 Task: Find a house in Masantol, Philippines, for 1 guest from June 1 to June 4, with a price range of ₹6000 to ₹16000, 1 bedroom, 1 bed, 1 bathroom, and Wifi.
Action: Mouse pressed left at (551, 133)
Screenshot: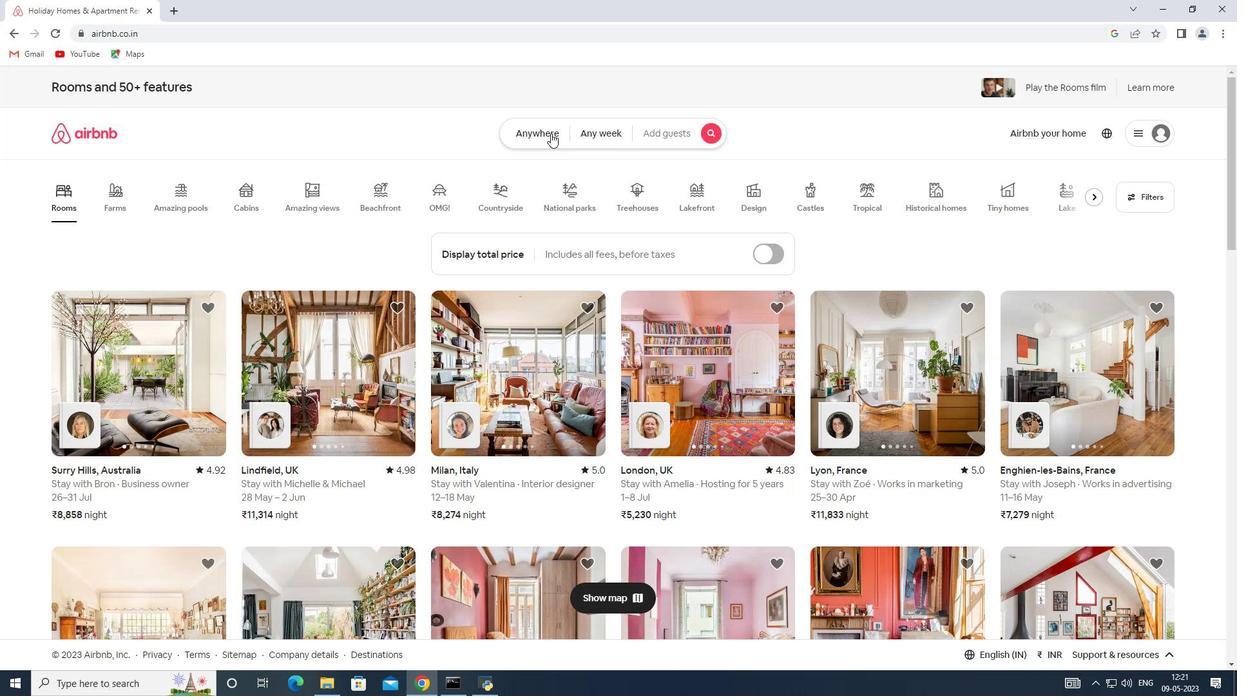 
Action: Mouse moved to (481, 175)
Screenshot: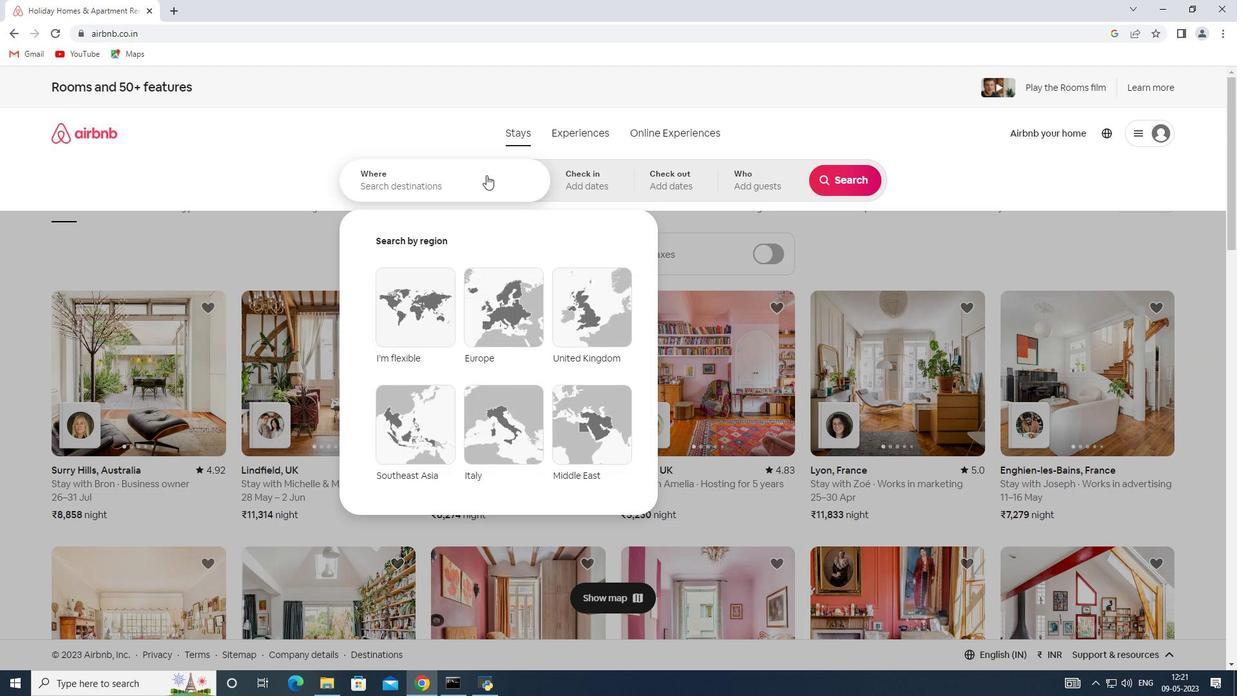 
Action: Mouse pressed left at (481, 175)
Screenshot: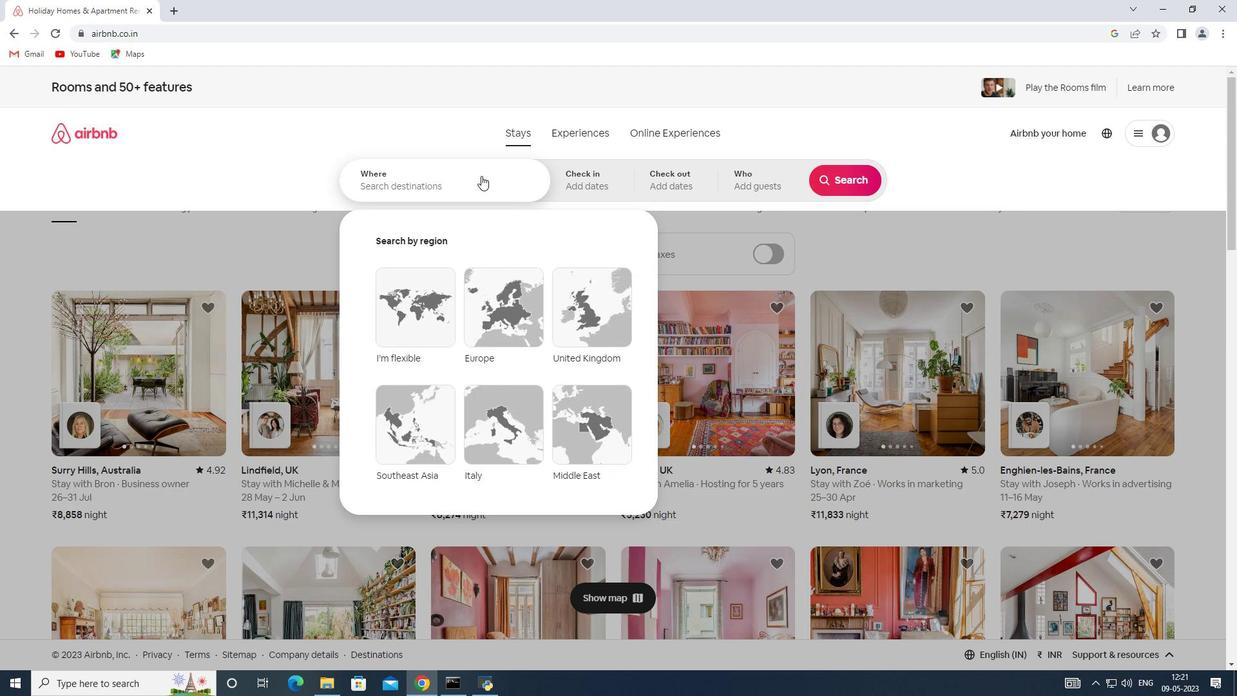 
Action: Key pressed <Key.shift><Key.shift><Key.shift><Key.shift><Key.shift><Key.shift><Key.shift><Key.shift>Masantol,<Key.shift>Philippines
Screenshot: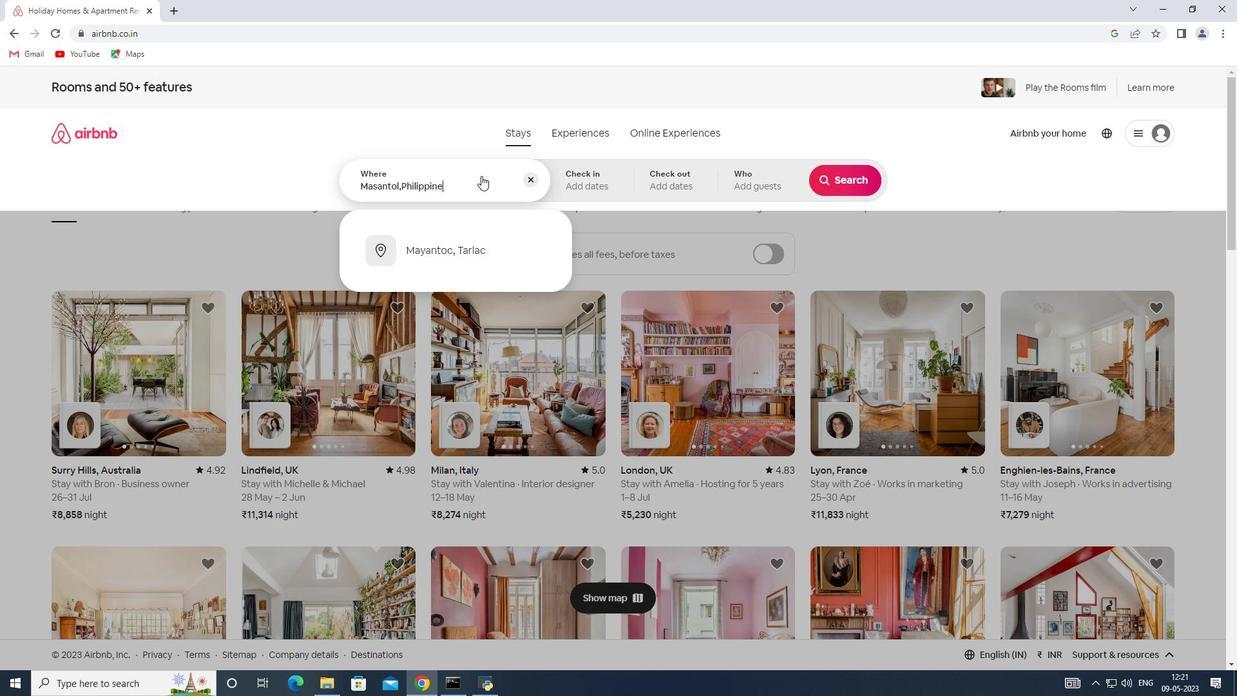 
Action: Mouse moved to (597, 176)
Screenshot: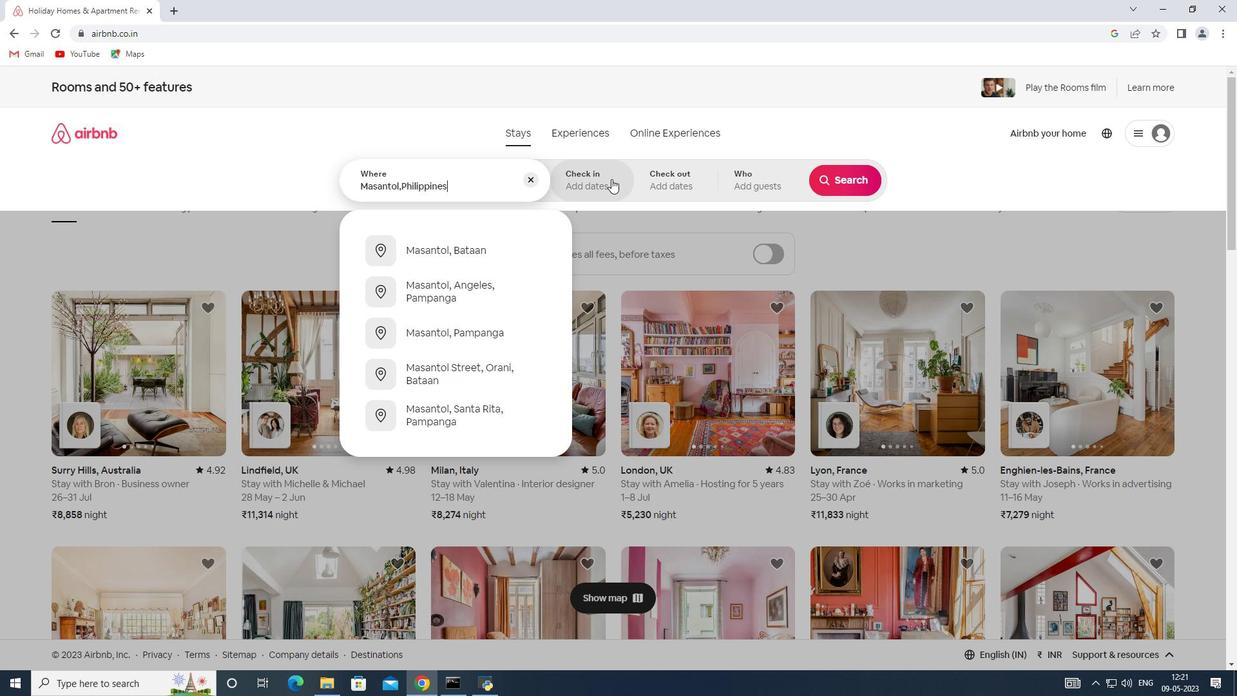 
Action: Mouse pressed left at (597, 176)
Screenshot: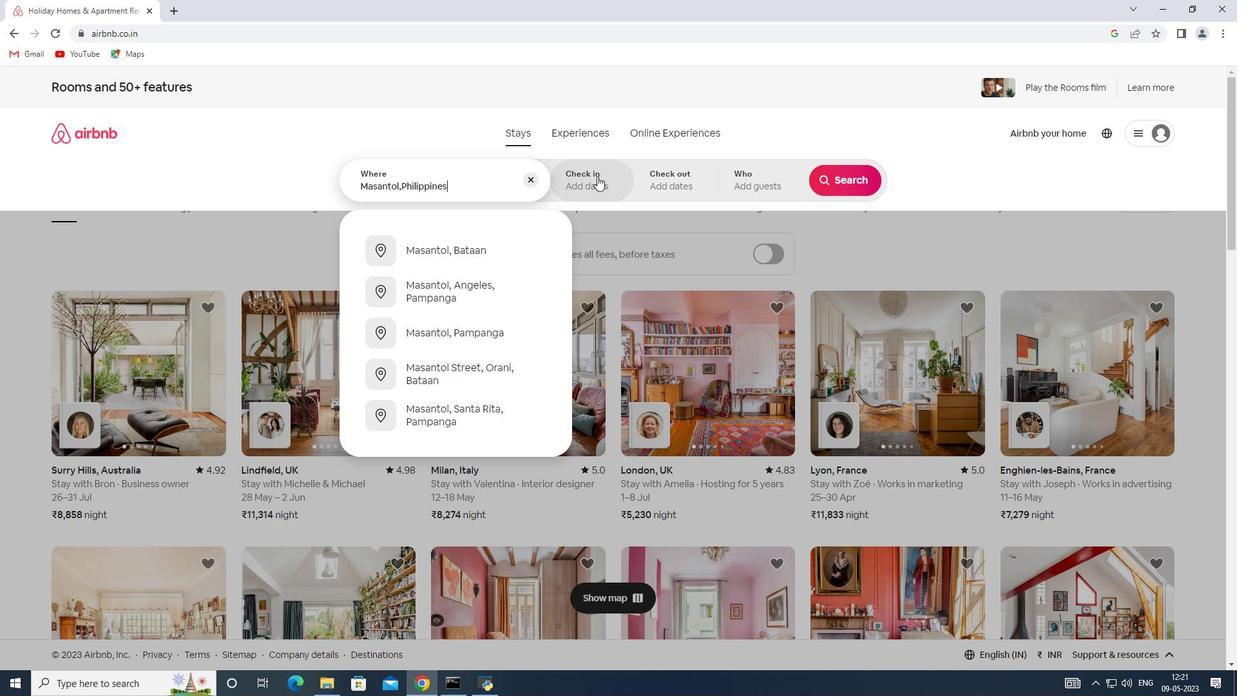 
Action: Mouse moved to (763, 335)
Screenshot: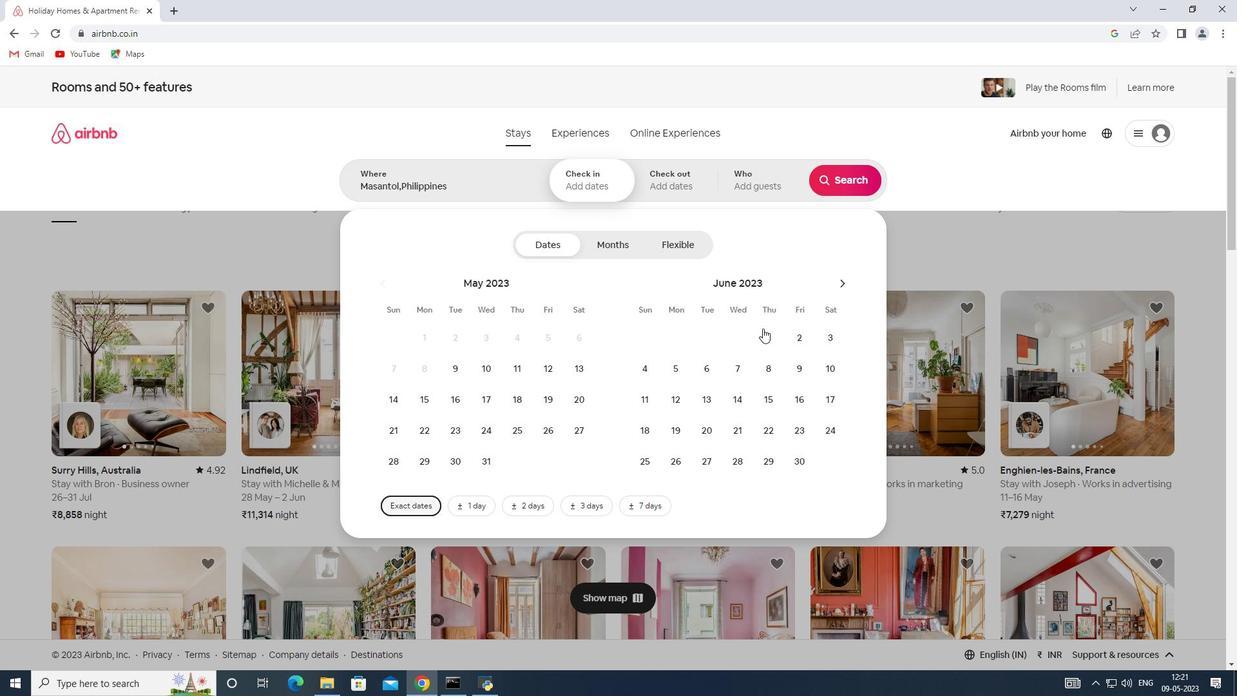 
Action: Mouse pressed left at (763, 335)
Screenshot: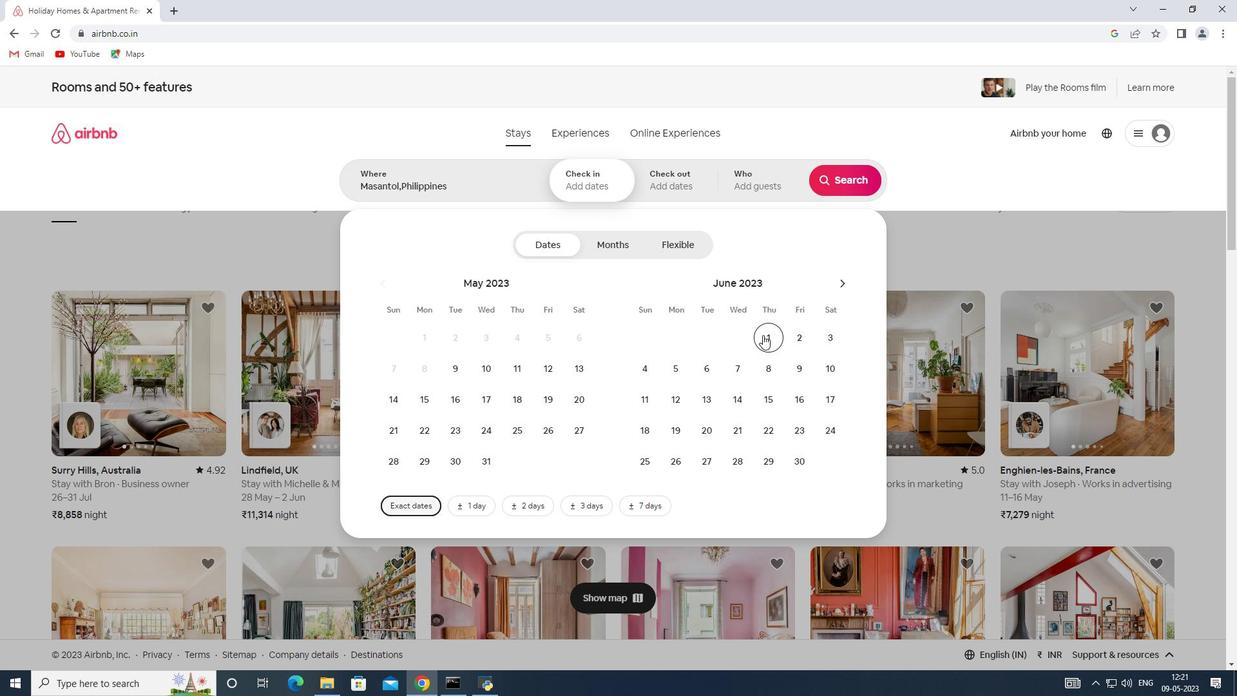 
Action: Mouse moved to (641, 372)
Screenshot: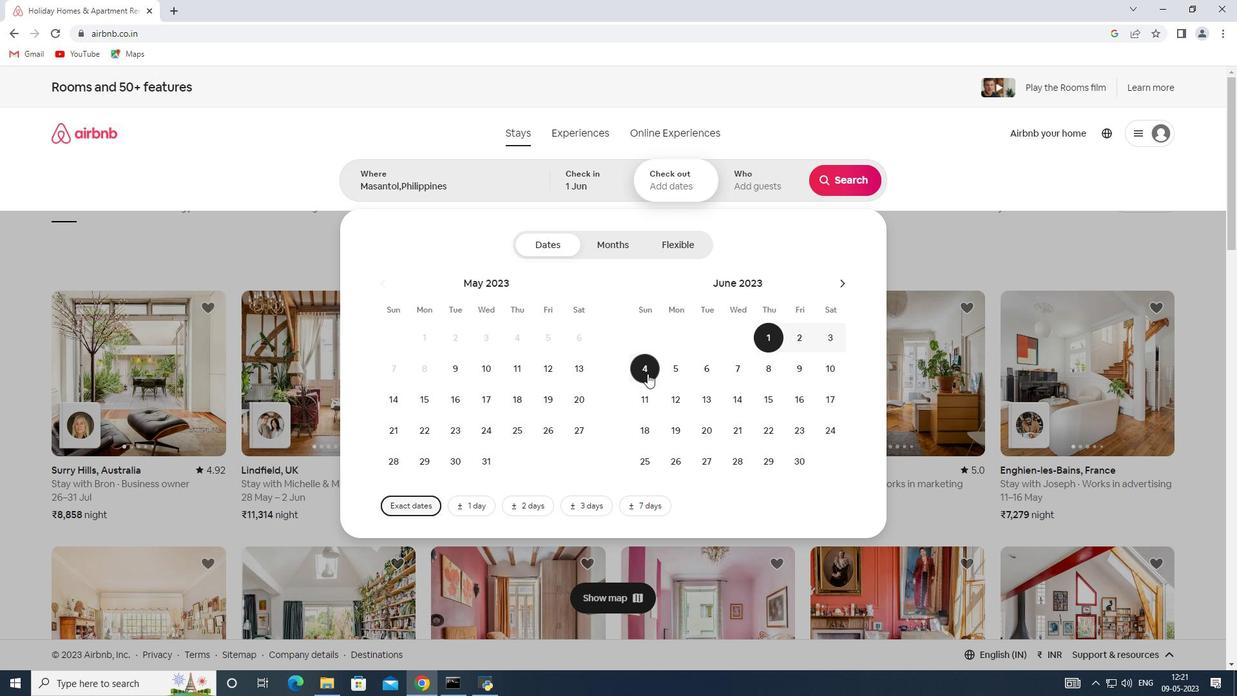 
Action: Mouse pressed left at (641, 372)
Screenshot: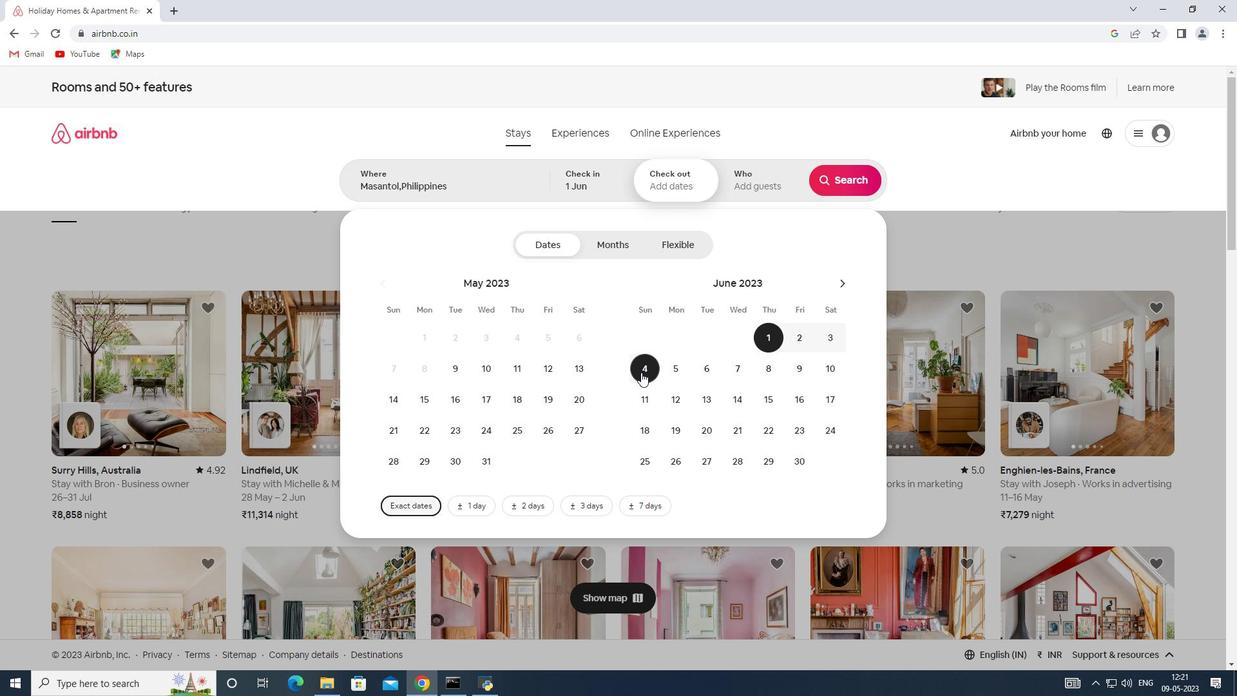 
Action: Mouse moved to (746, 172)
Screenshot: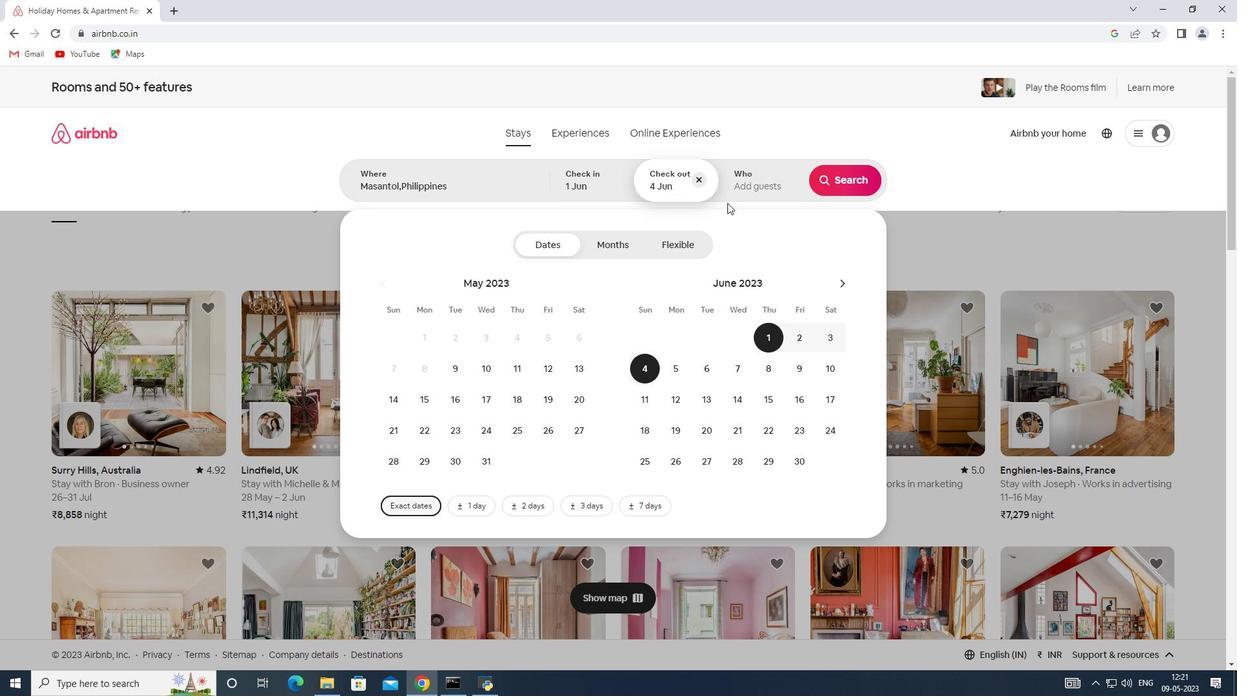 
Action: Mouse pressed left at (746, 172)
Screenshot: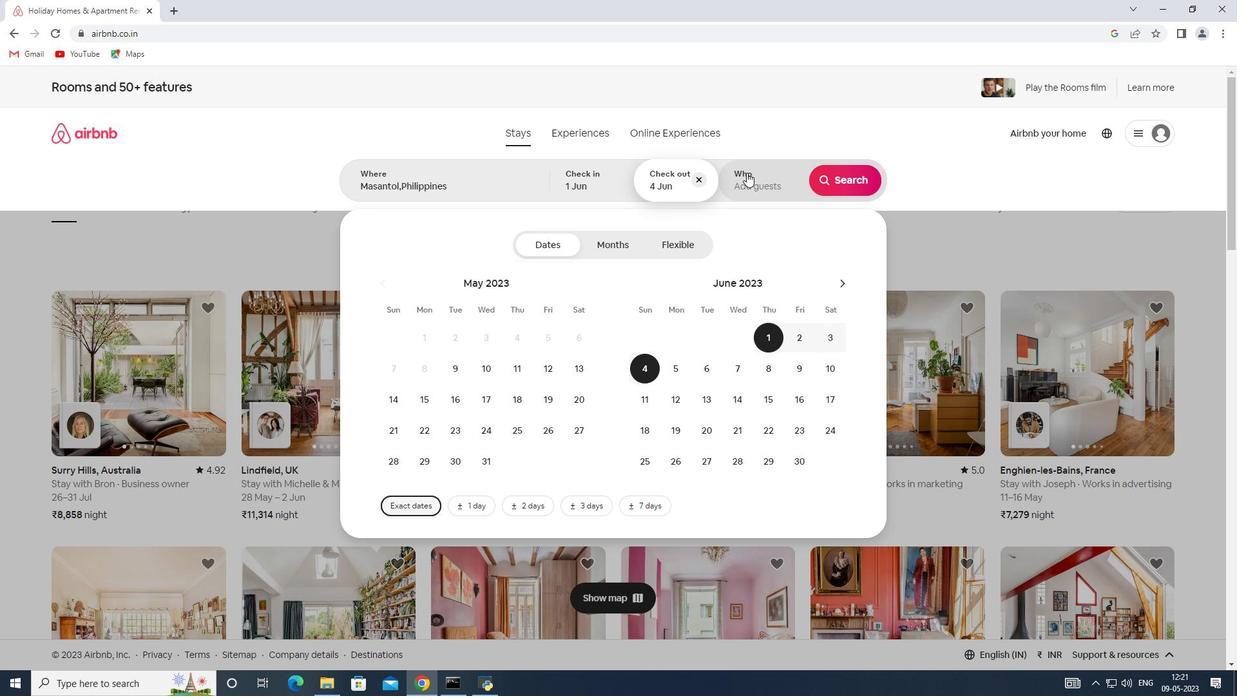 
Action: Mouse moved to (848, 248)
Screenshot: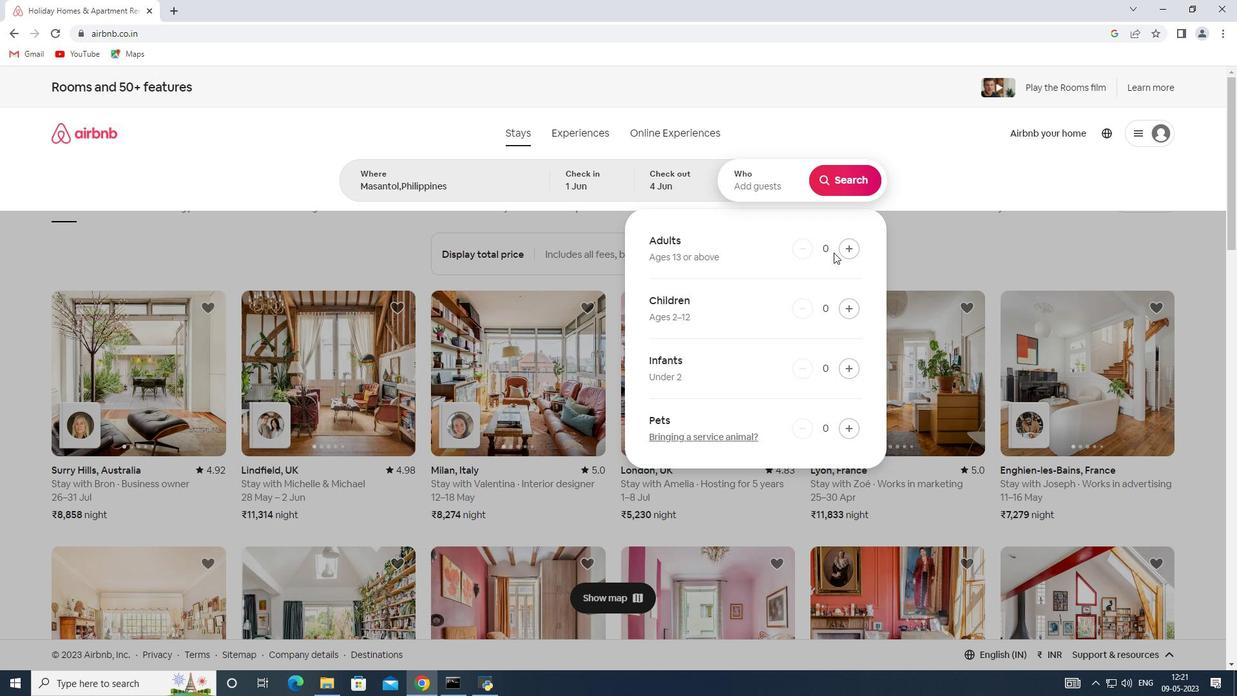 
Action: Mouse pressed left at (848, 248)
Screenshot: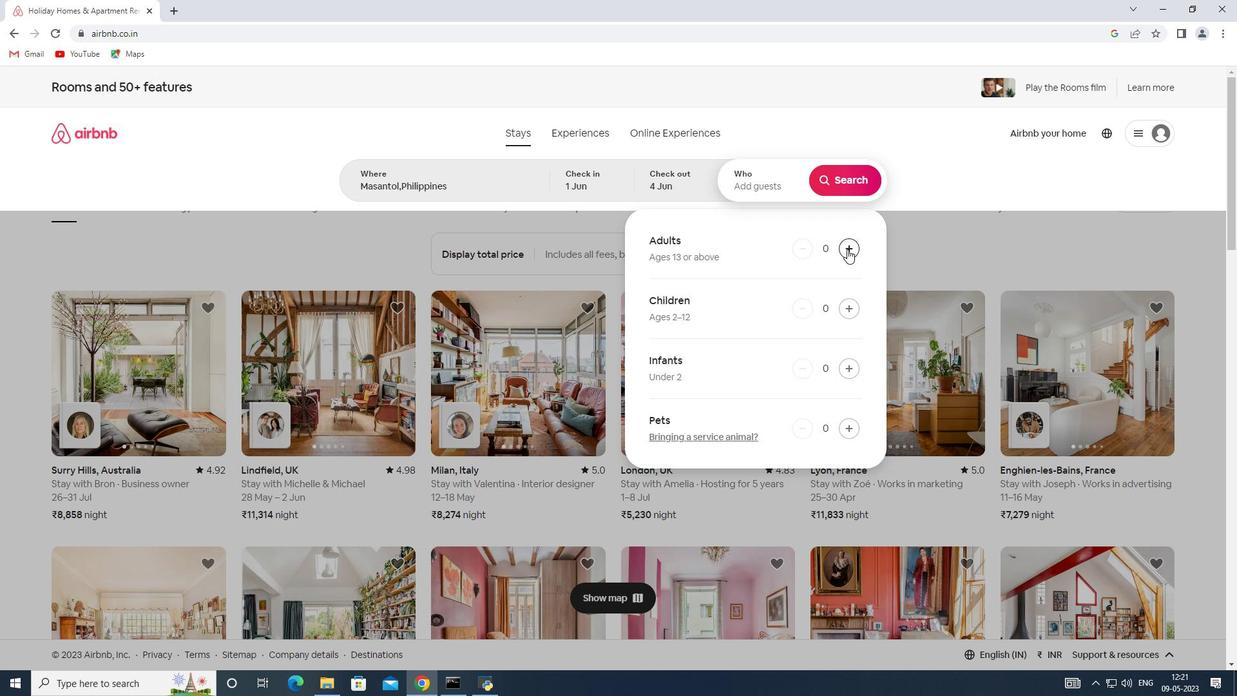 
Action: Mouse moved to (850, 181)
Screenshot: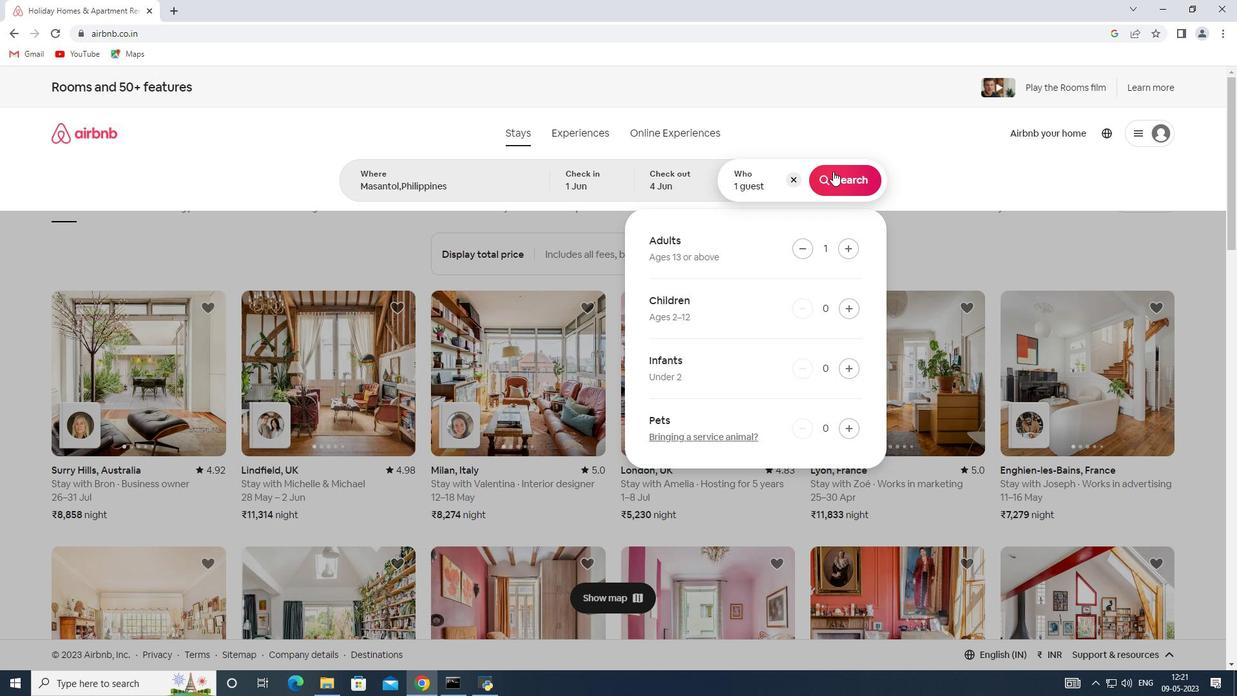 
Action: Mouse pressed left at (850, 181)
Screenshot: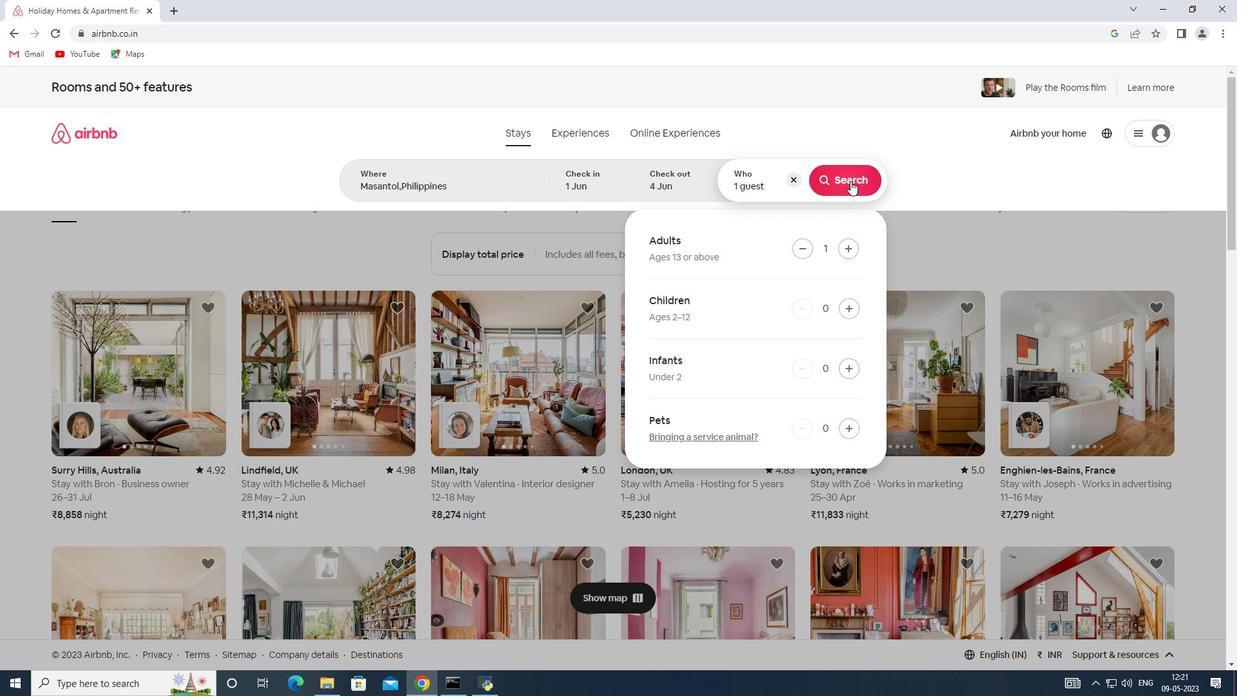 
Action: Mouse moved to (1174, 142)
Screenshot: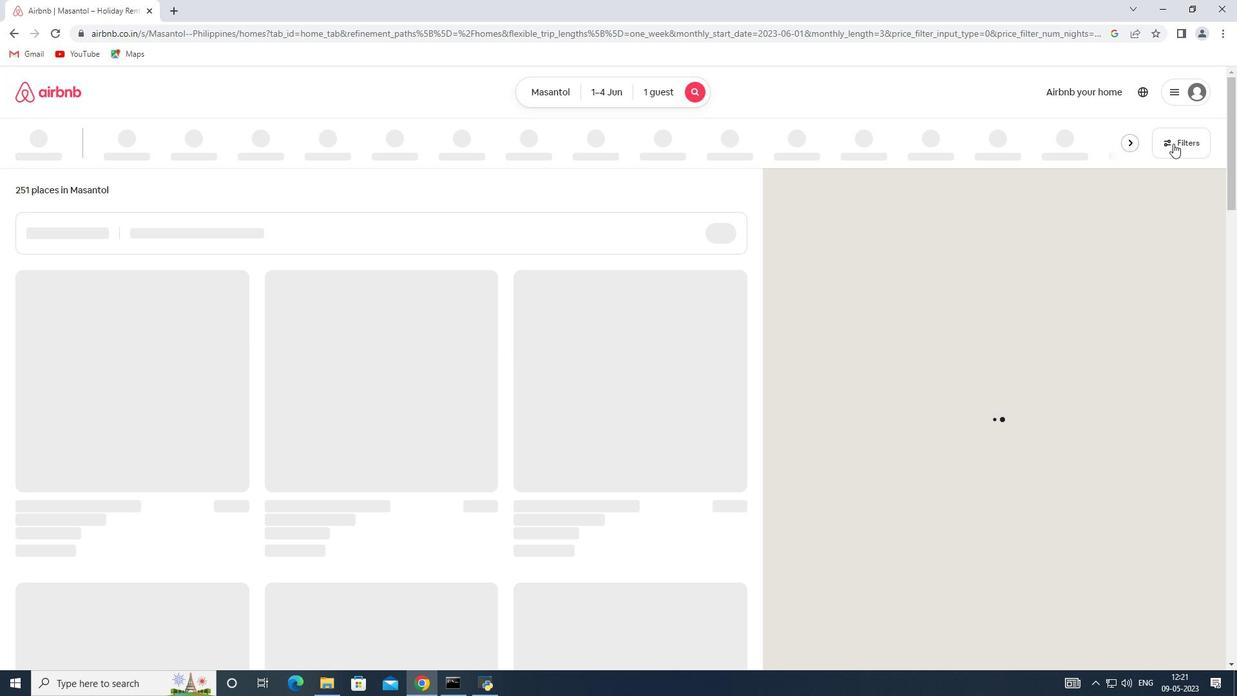 
Action: Mouse pressed left at (1174, 142)
Screenshot: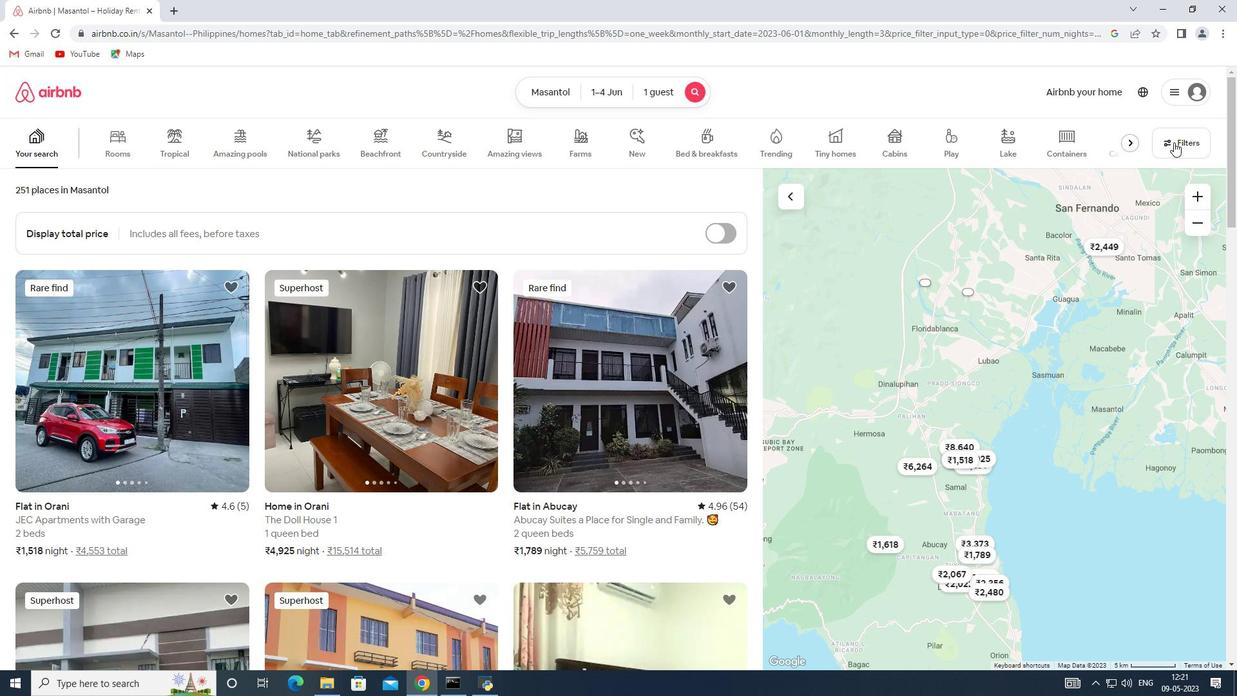 
Action: Mouse moved to (439, 459)
Screenshot: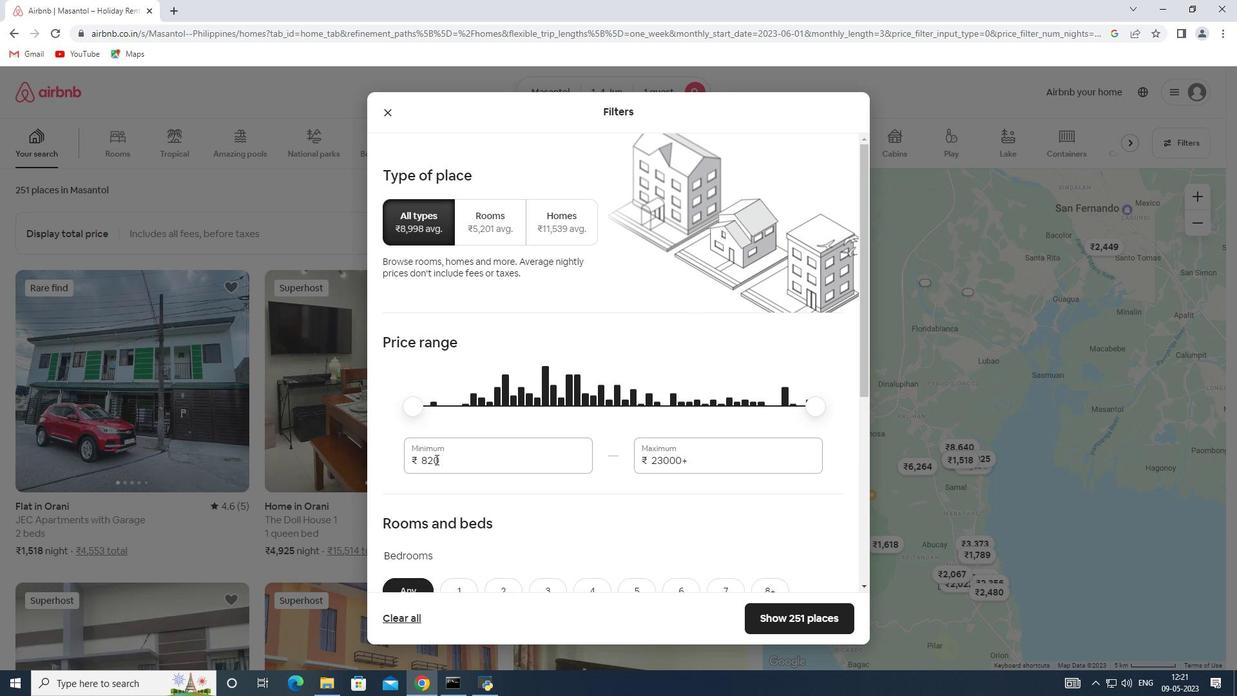 
Action: Mouse pressed left at (439, 459)
Screenshot: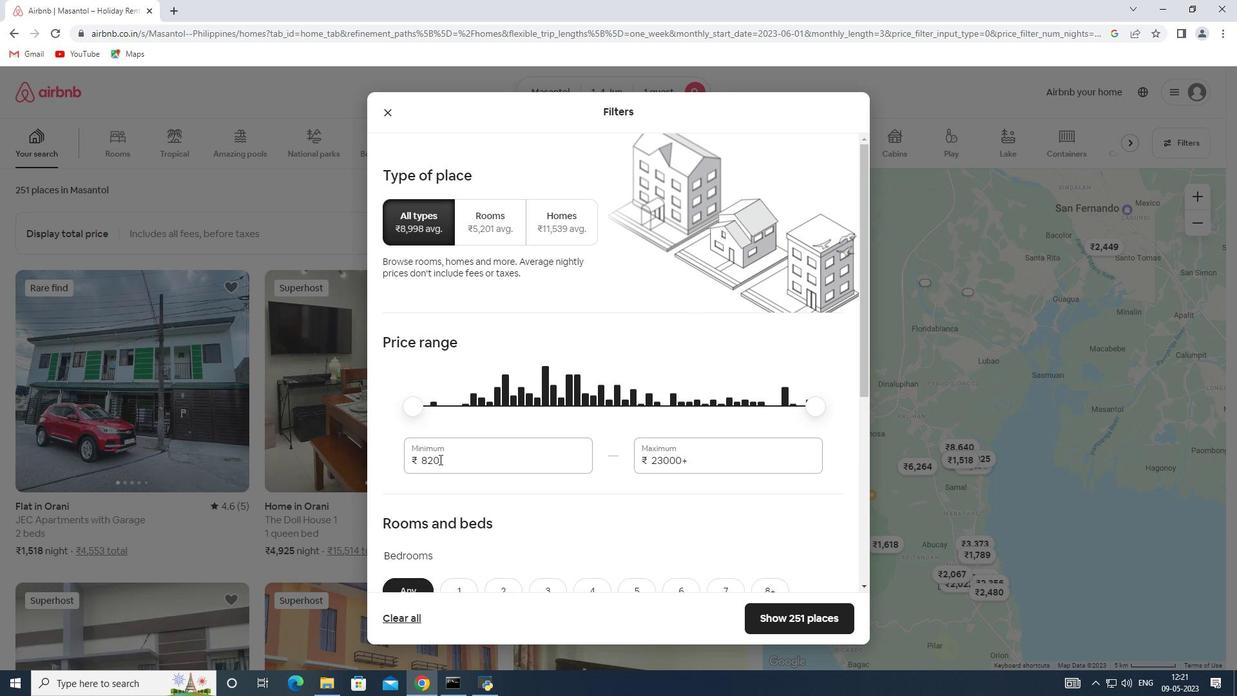 
Action: Mouse moved to (421, 456)
Screenshot: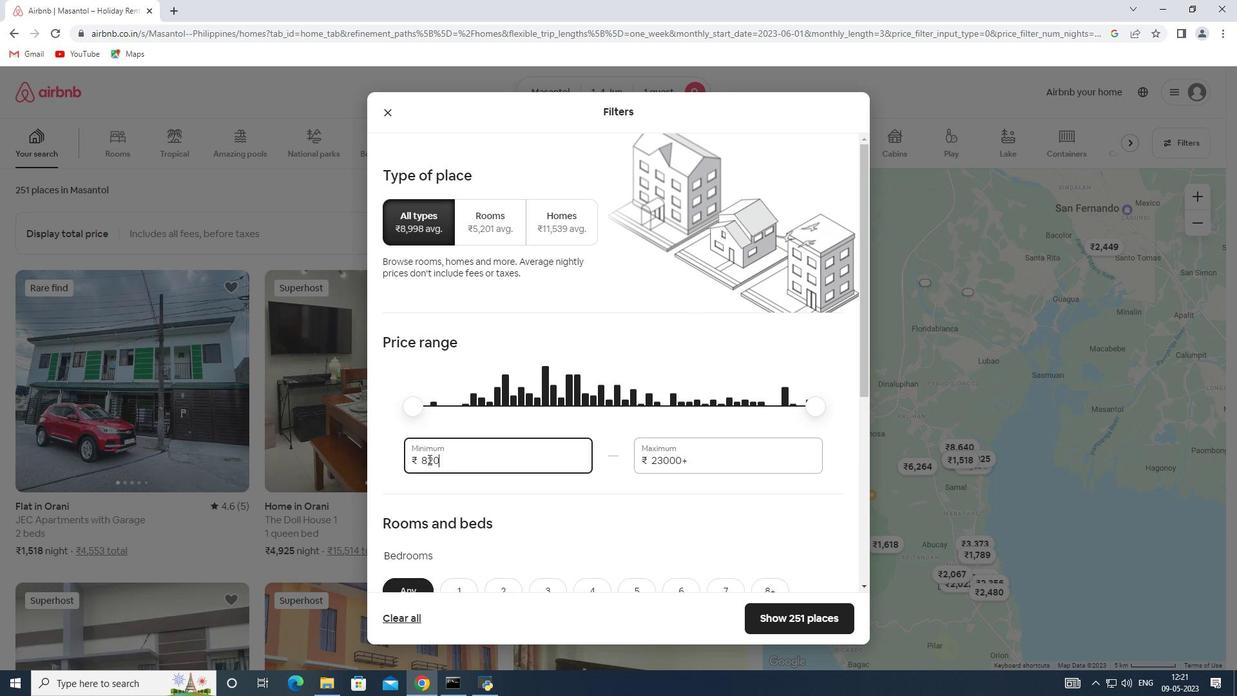 
Action: Key pressed 6000
Screenshot: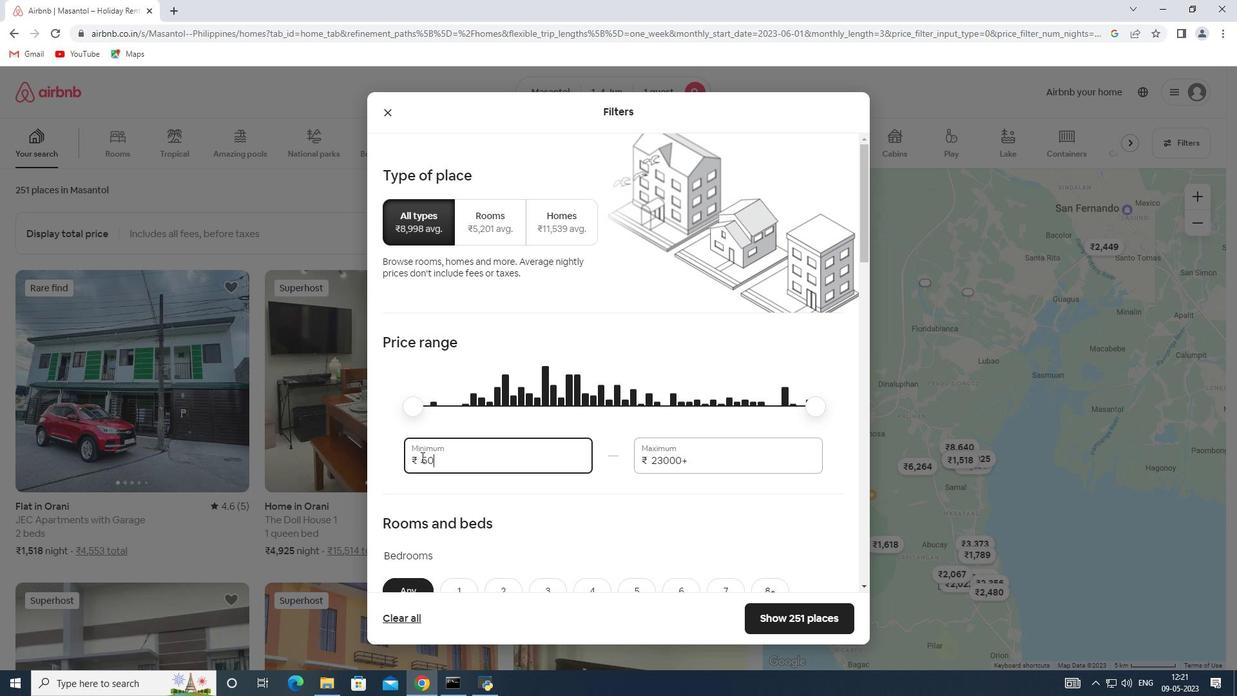 
Action: Mouse moved to (699, 465)
Screenshot: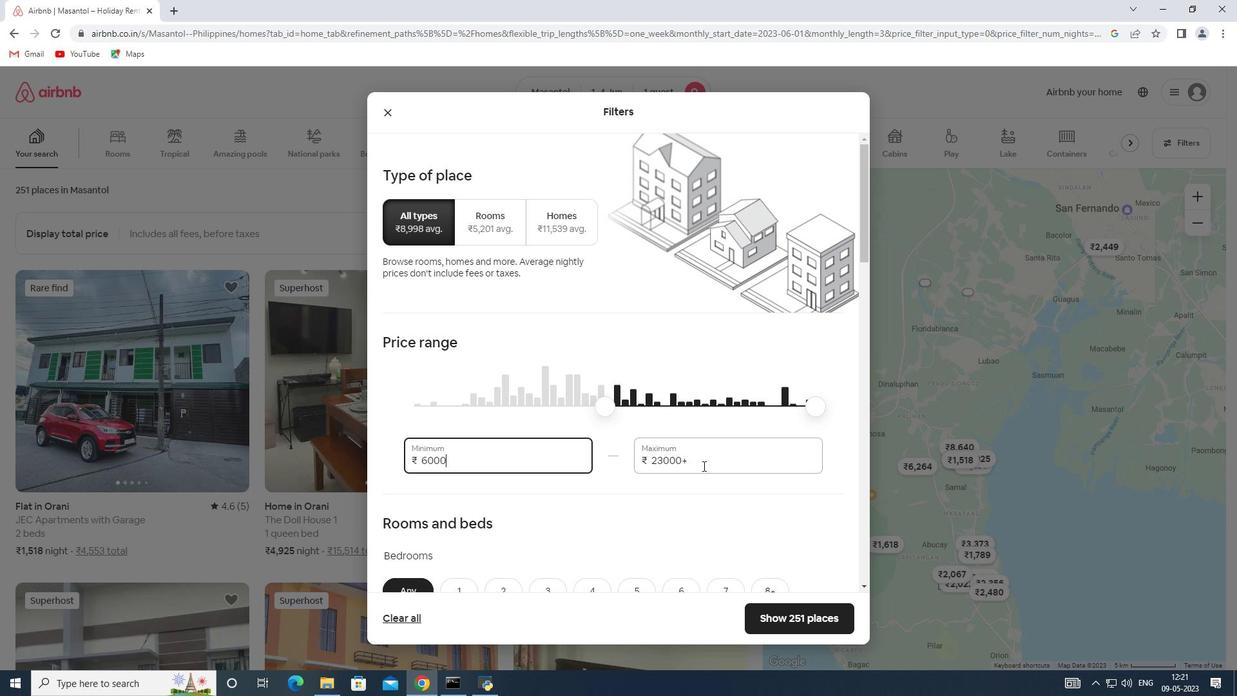 
Action: Mouse pressed left at (699, 465)
Screenshot: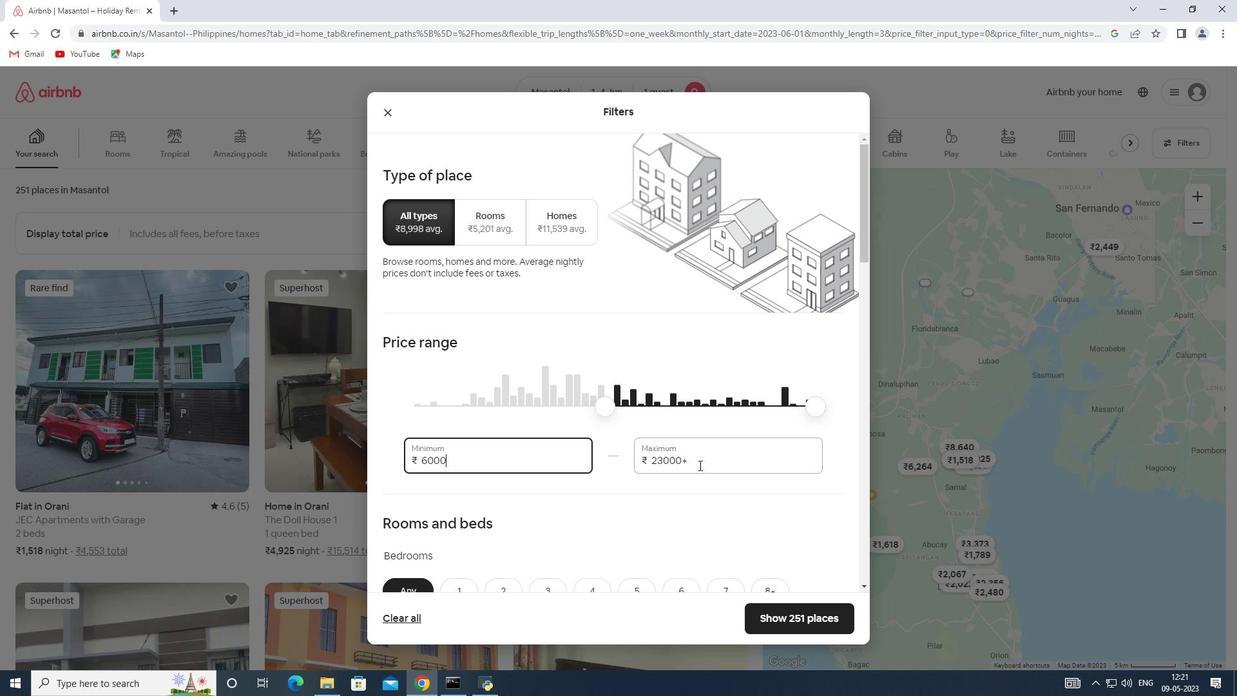 
Action: Mouse moved to (621, 460)
Screenshot: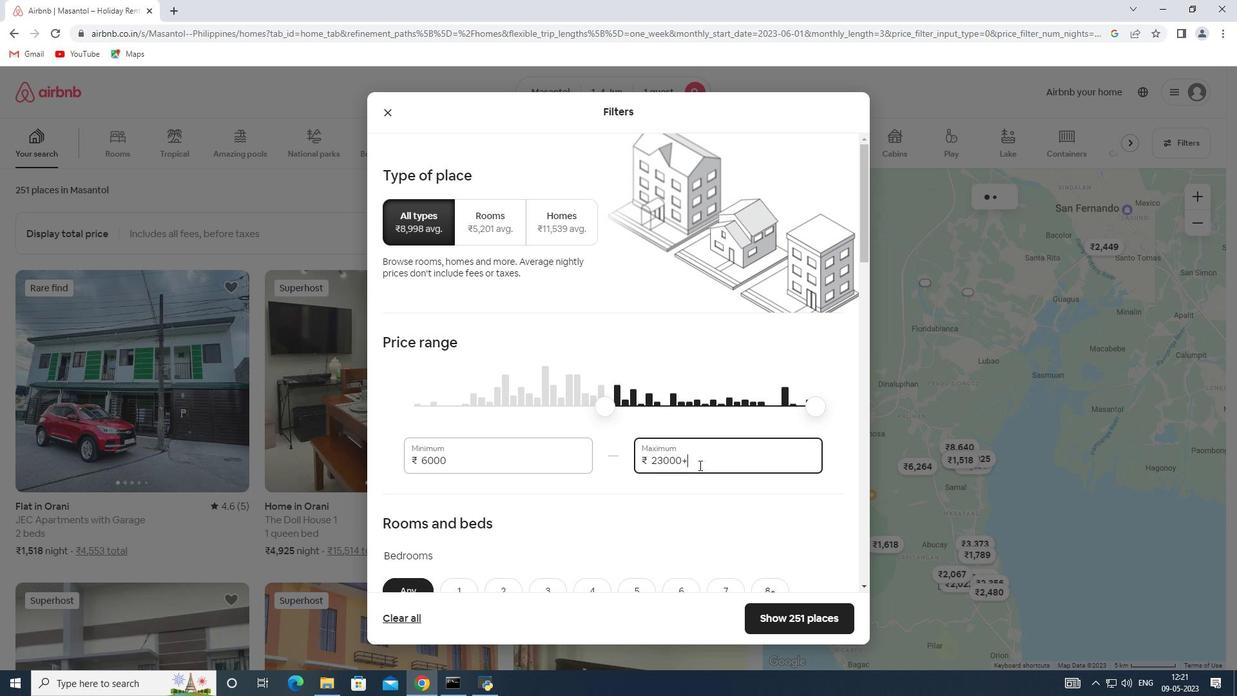 
Action: Key pressed 16000
Screenshot: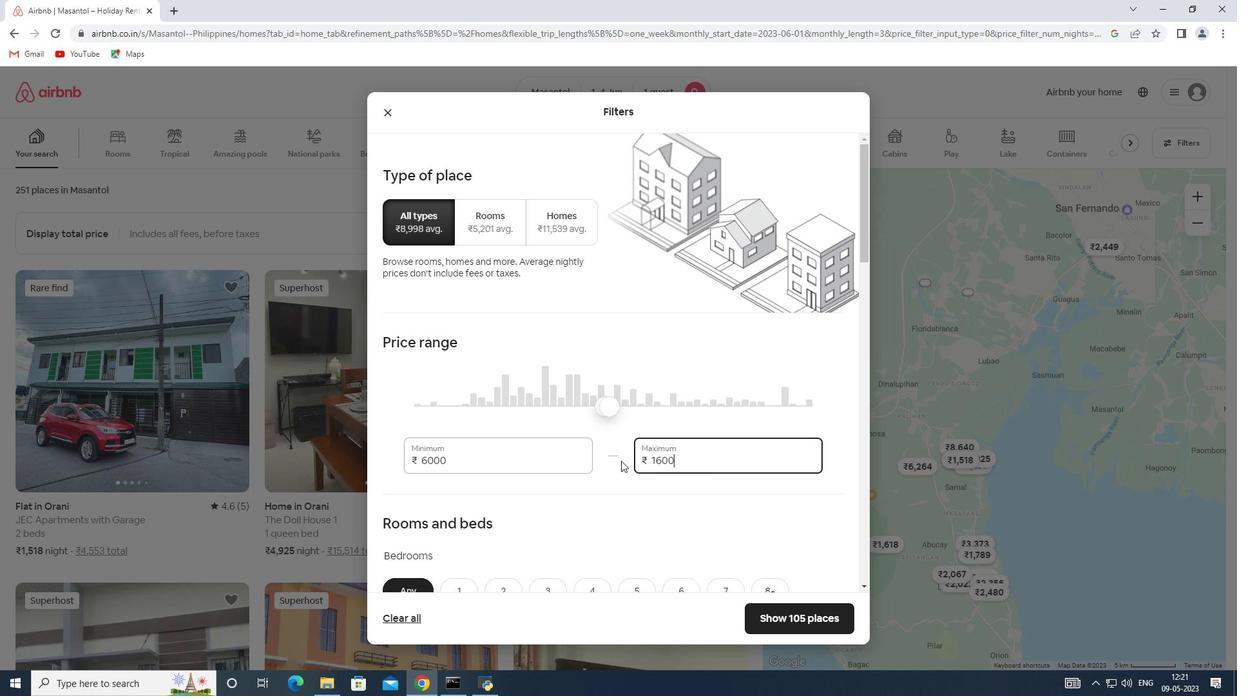 
Action: Mouse scrolled (621, 460) with delta (0, 0)
Screenshot: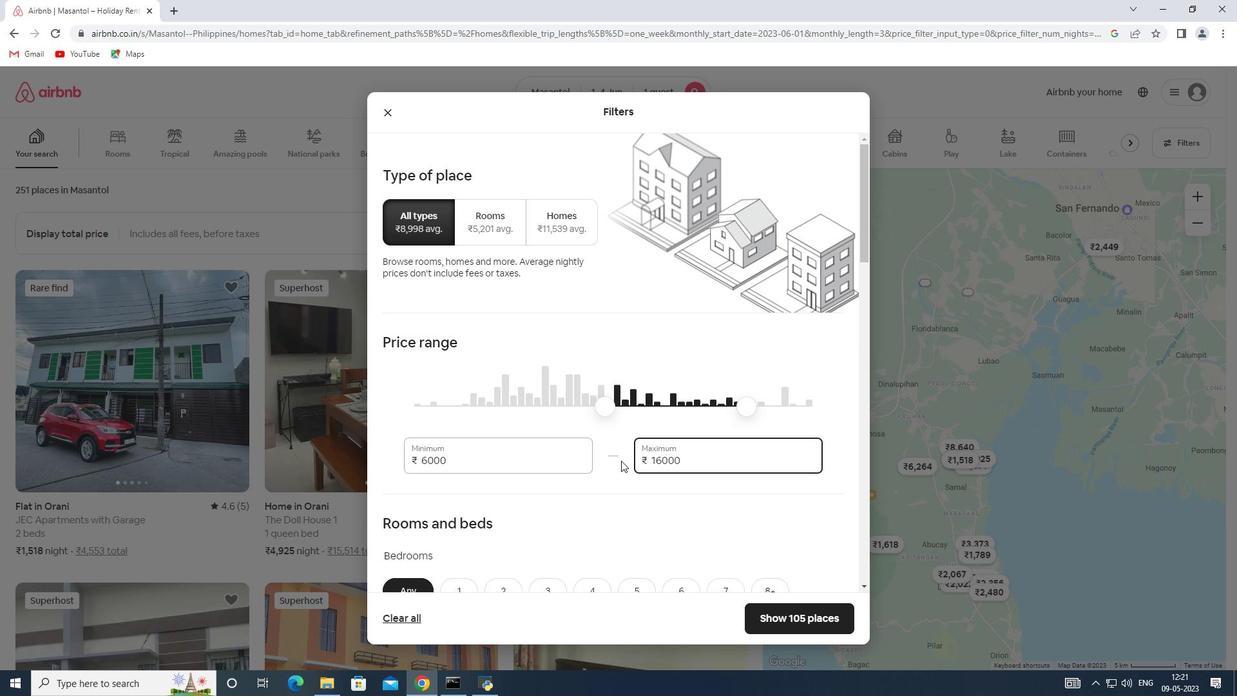 
Action: Mouse scrolled (621, 460) with delta (0, 0)
Screenshot: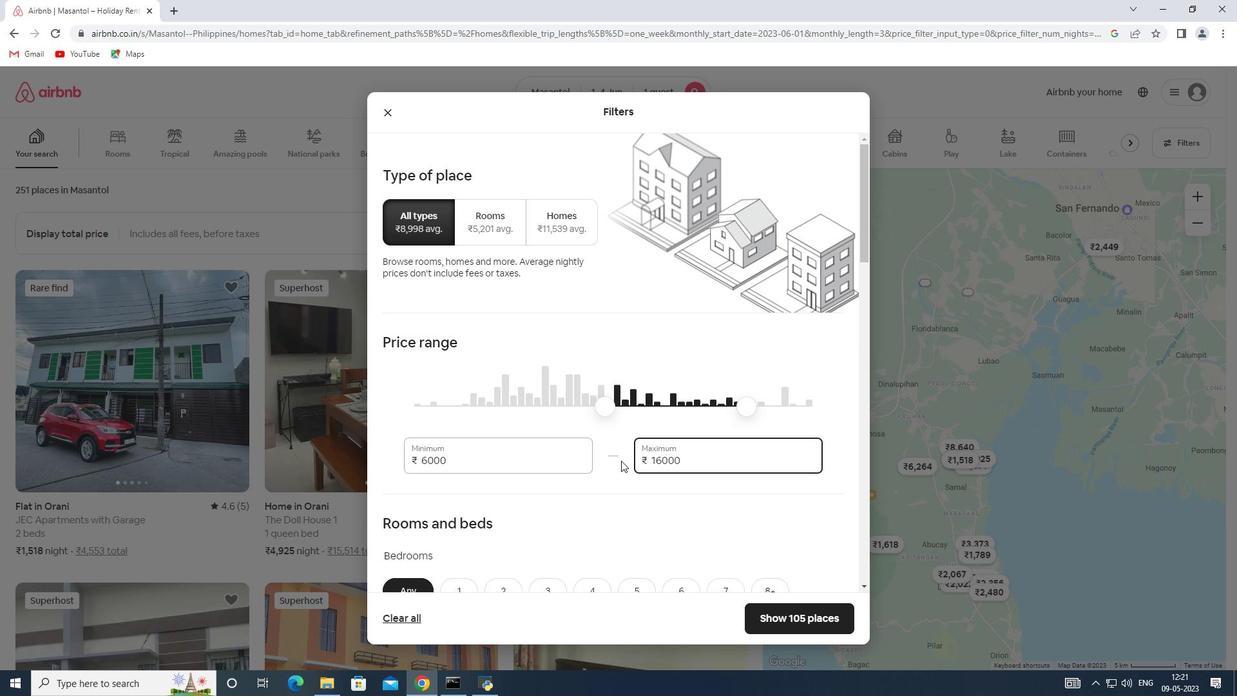 
Action: Mouse scrolled (621, 460) with delta (0, 0)
Screenshot: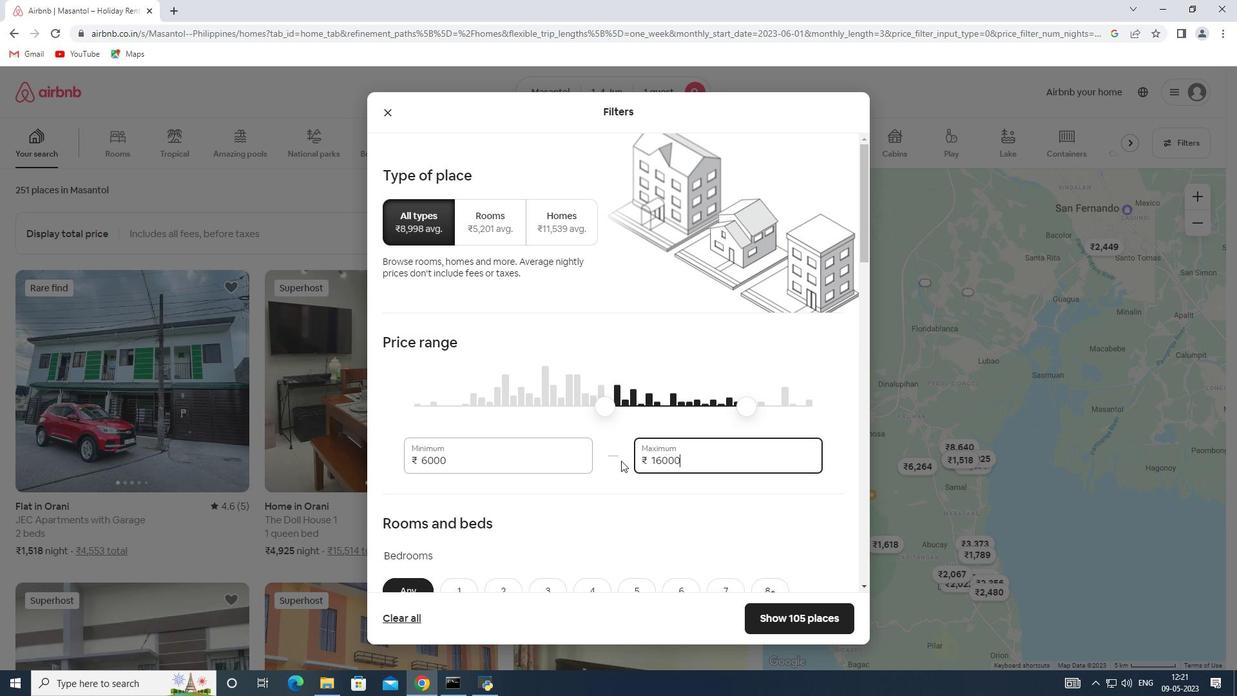 
Action: Mouse scrolled (621, 460) with delta (0, 0)
Screenshot: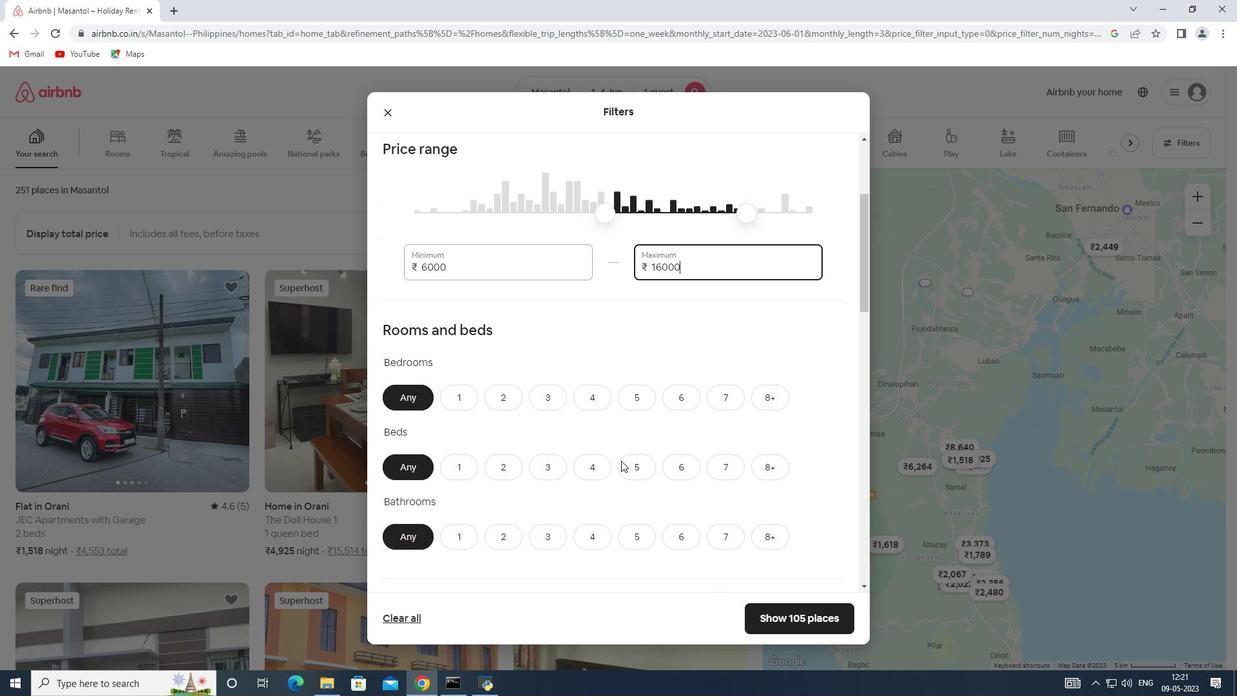 
Action: Mouse moved to (460, 331)
Screenshot: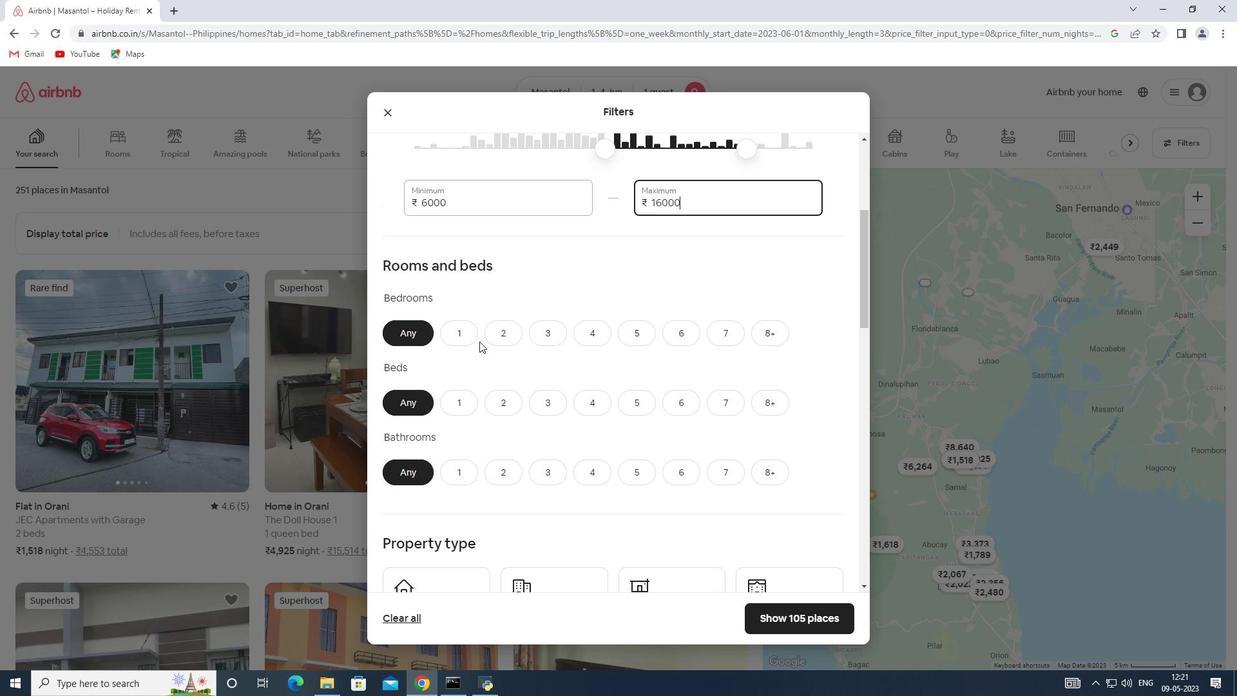 
Action: Mouse pressed left at (460, 331)
Screenshot: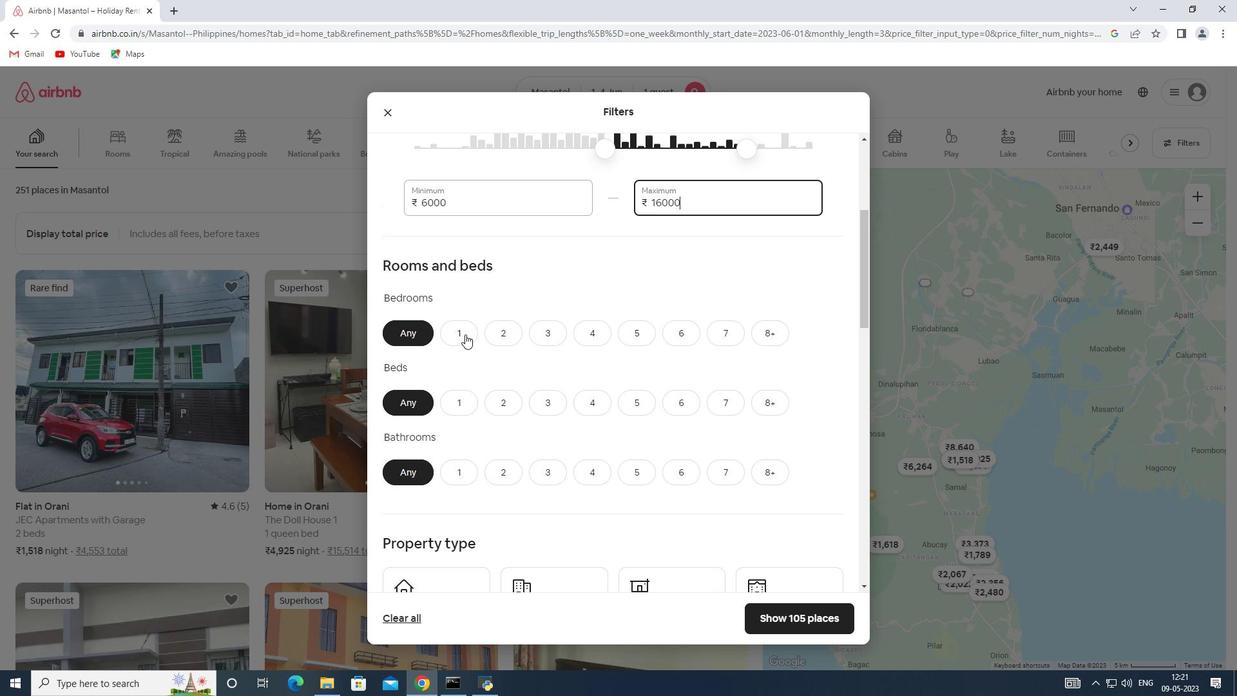 
Action: Mouse moved to (451, 404)
Screenshot: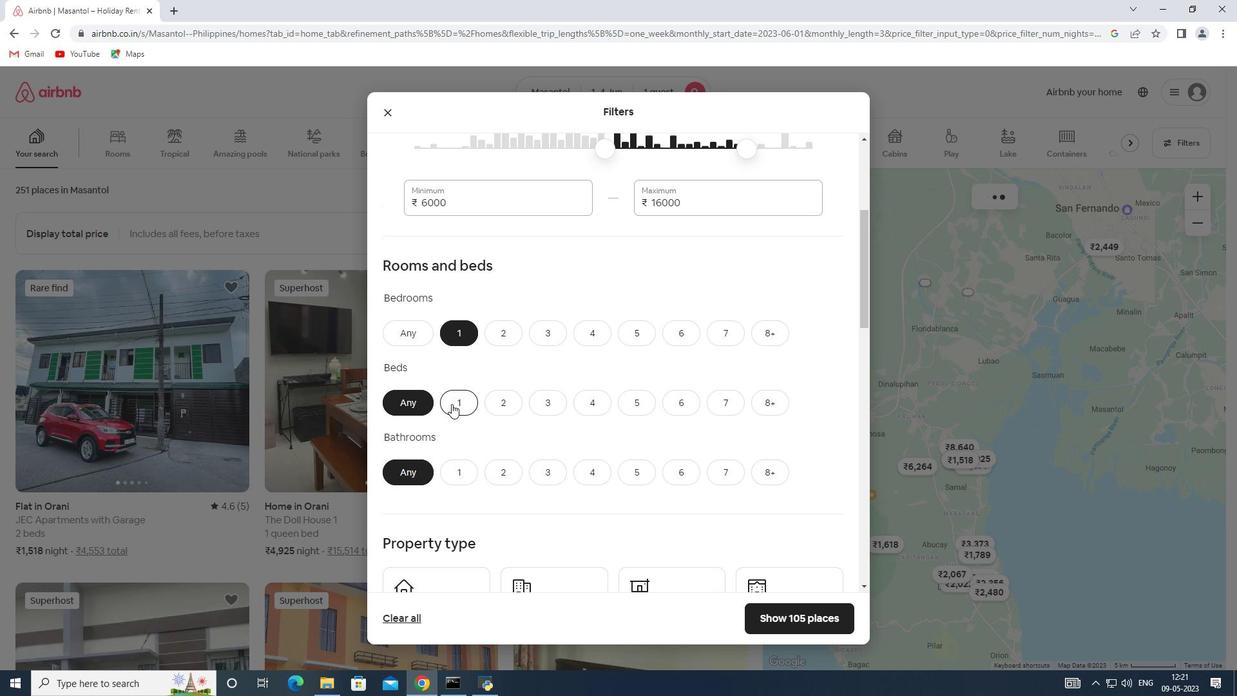 
Action: Mouse pressed left at (451, 404)
Screenshot: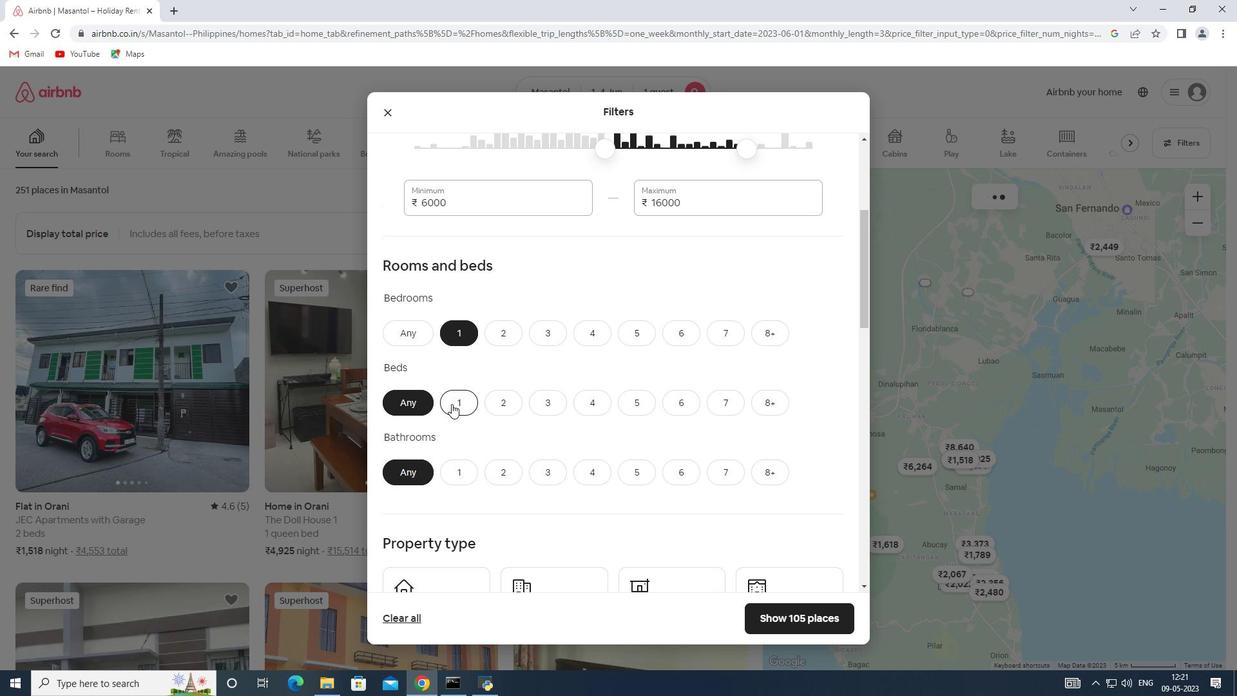 
Action: Mouse moved to (460, 475)
Screenshot: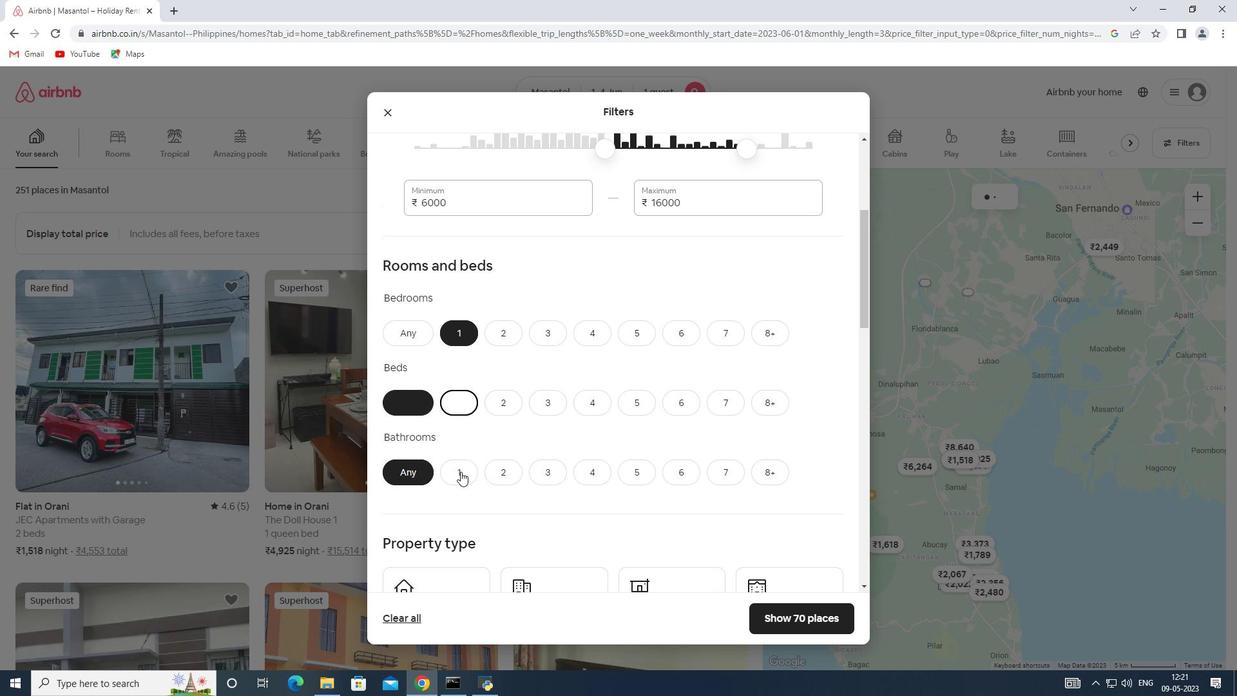 
Action: Mouse pressed left at (460, 475)
Screenshot: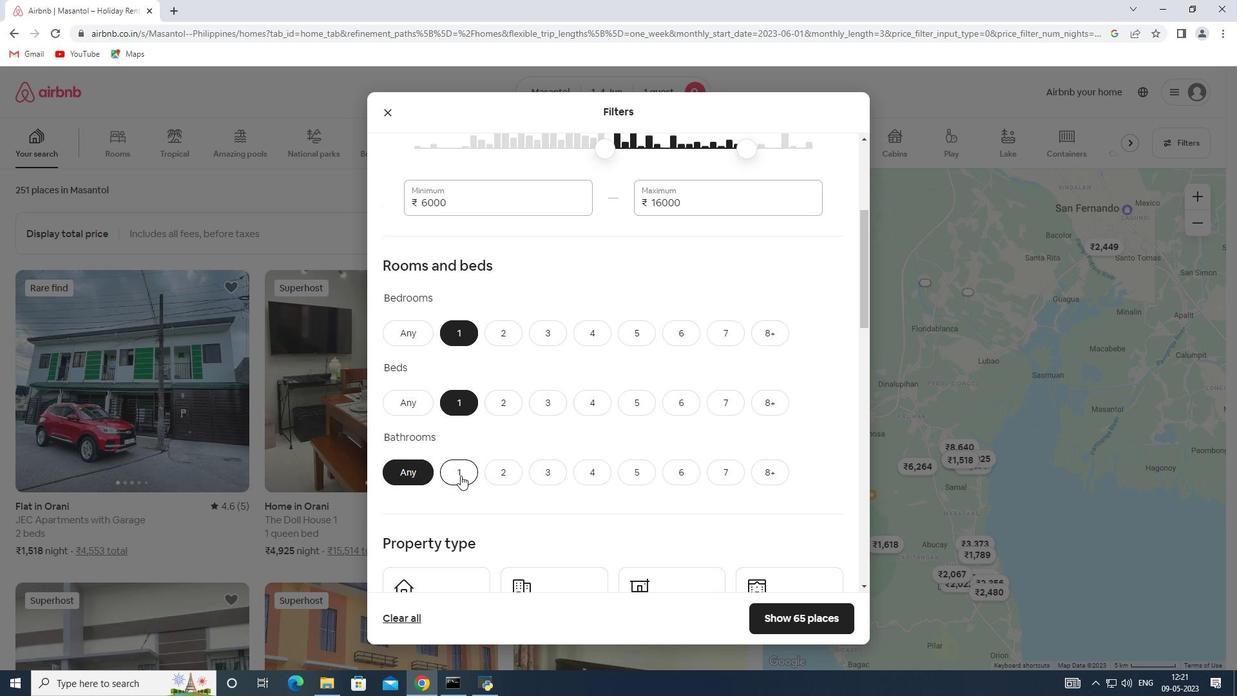 
Action: Mouse moved to (543, 439)
Screenshot: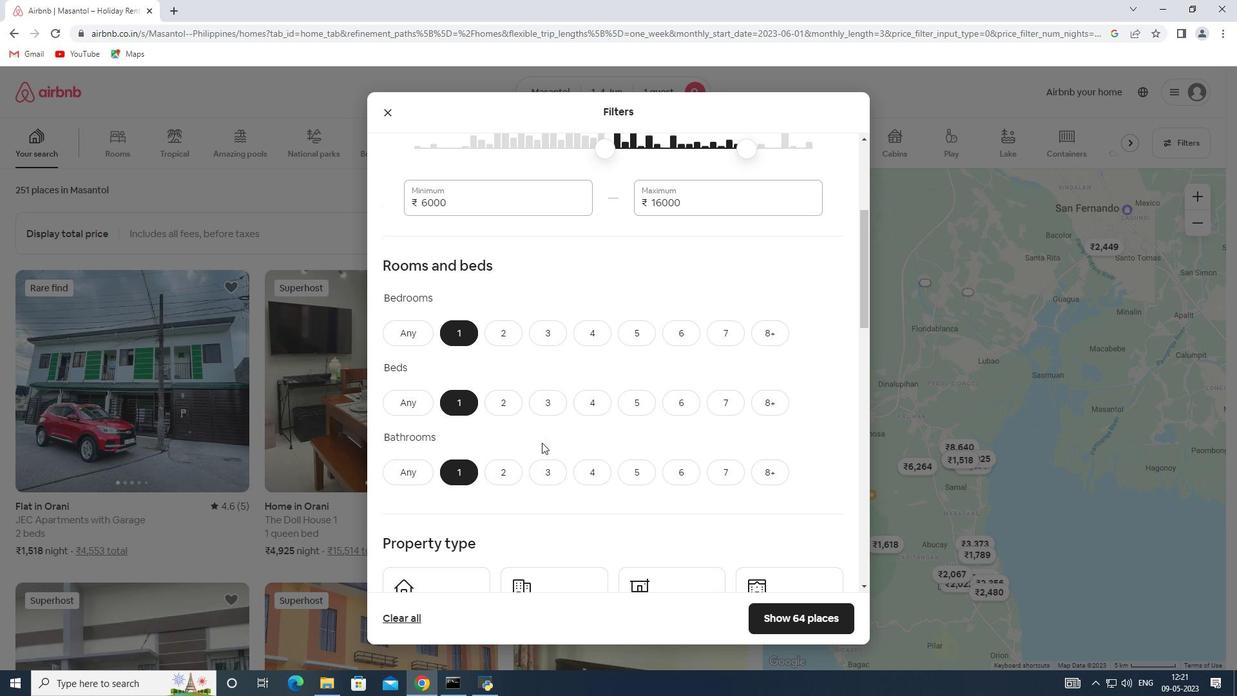 
Action: Mouse scrolled (543, 438) with delta (0, 0)
Screenshot: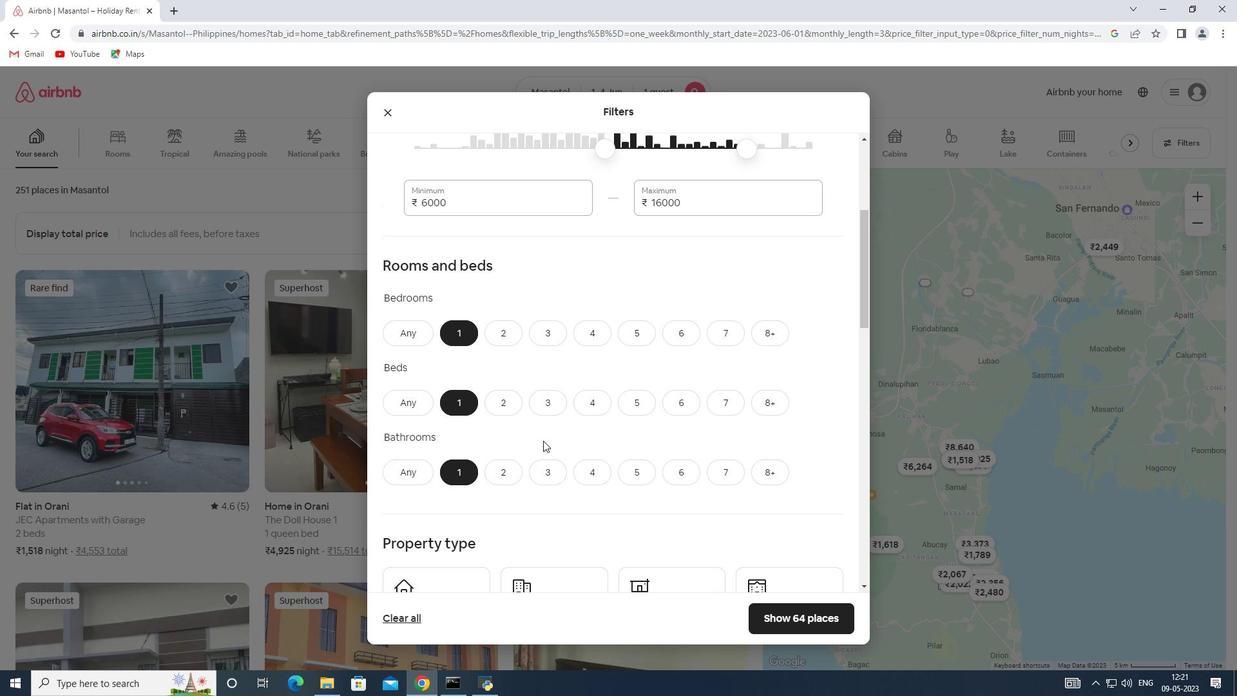 
Action: Mouse scrolled (543, 438) with delta (0, 0)
Screenshot: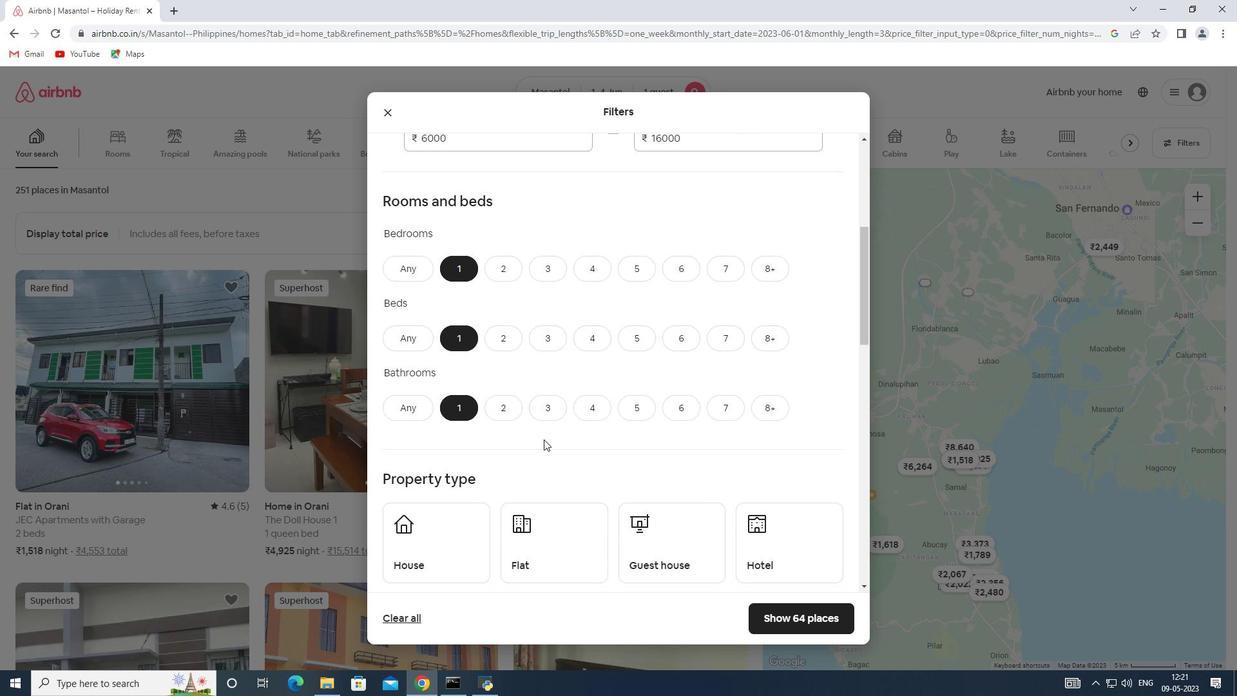 
Action: Mouse scrolled (543, 438) with delta (0, 0)
Screenshot: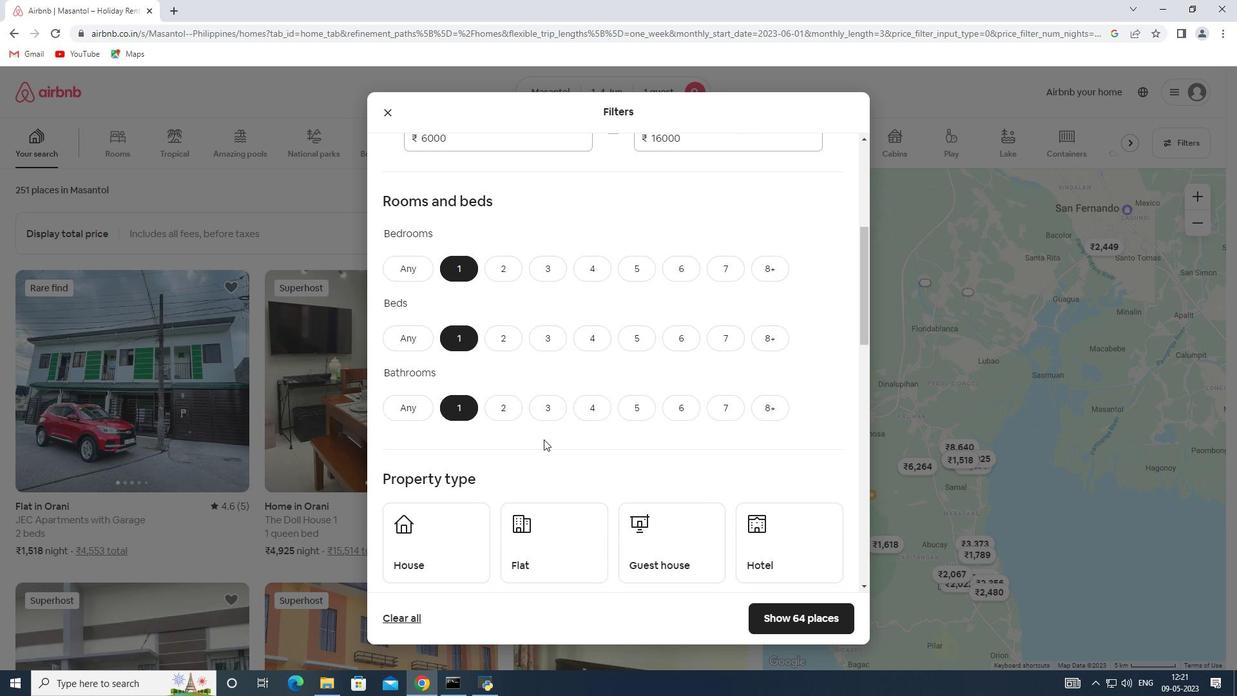 
Action: Mouse moved to (444, 424)
Screenshot: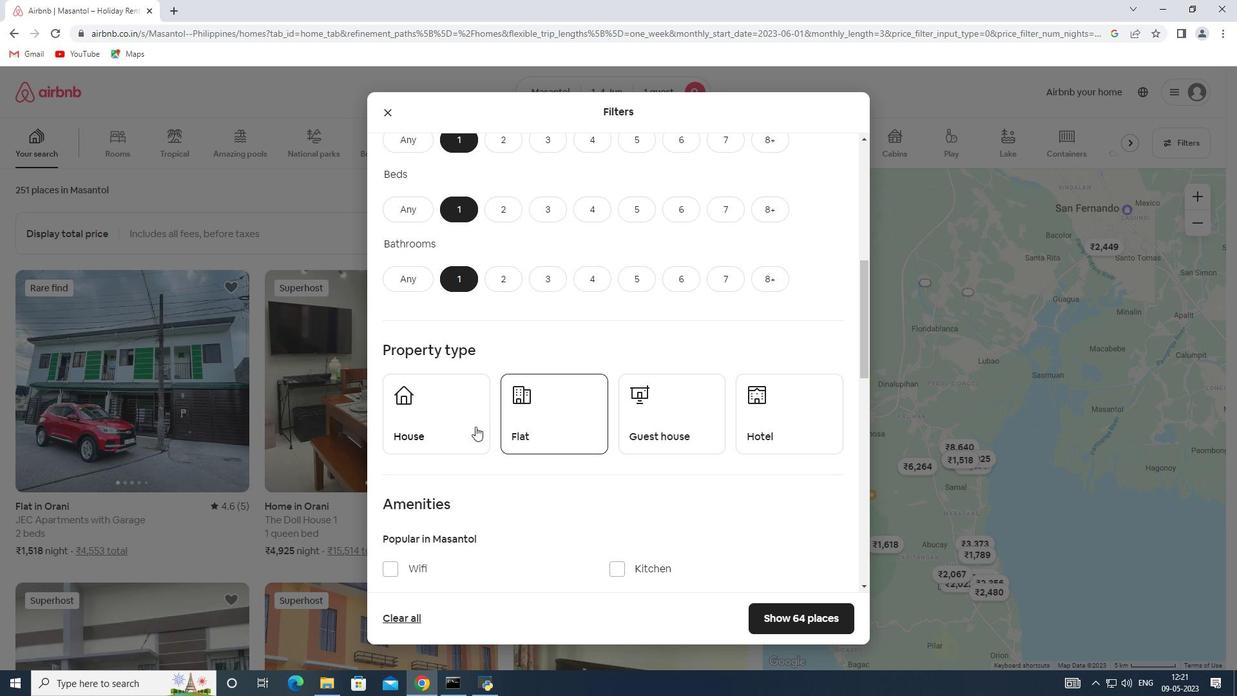 
Action: Mouse pressed left at (444, 424)
Screenshot: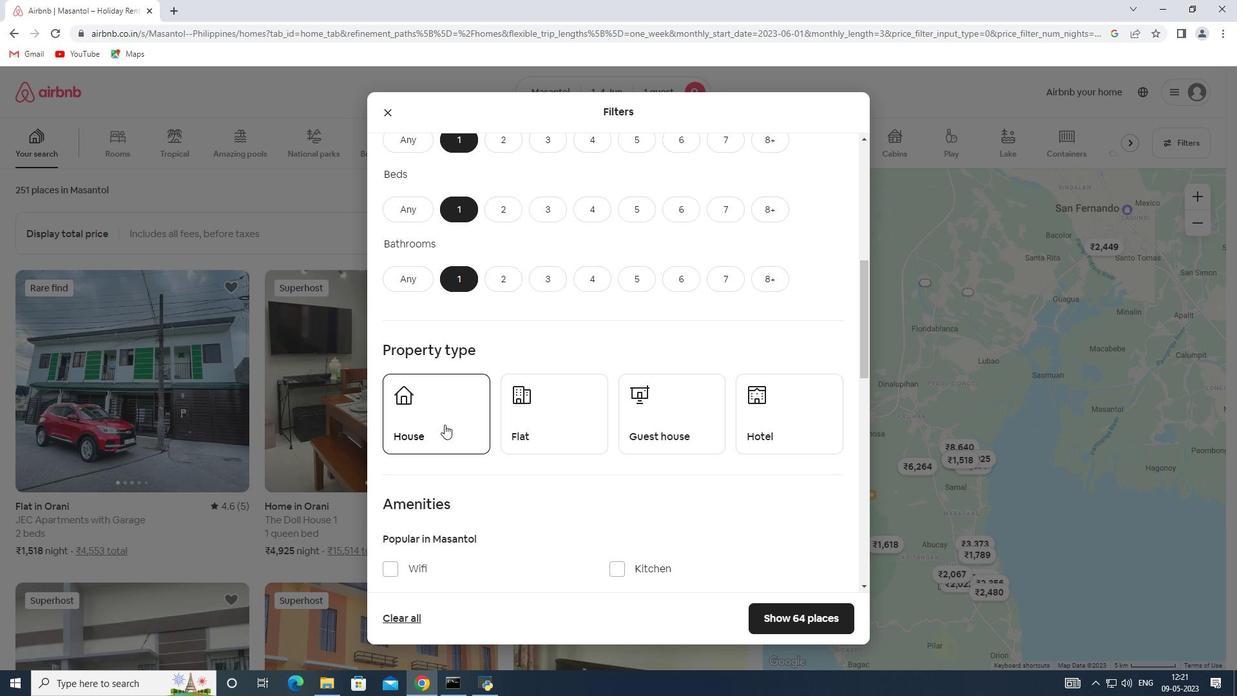 
Action: Mouse moved to (530, 429)
Screenshot: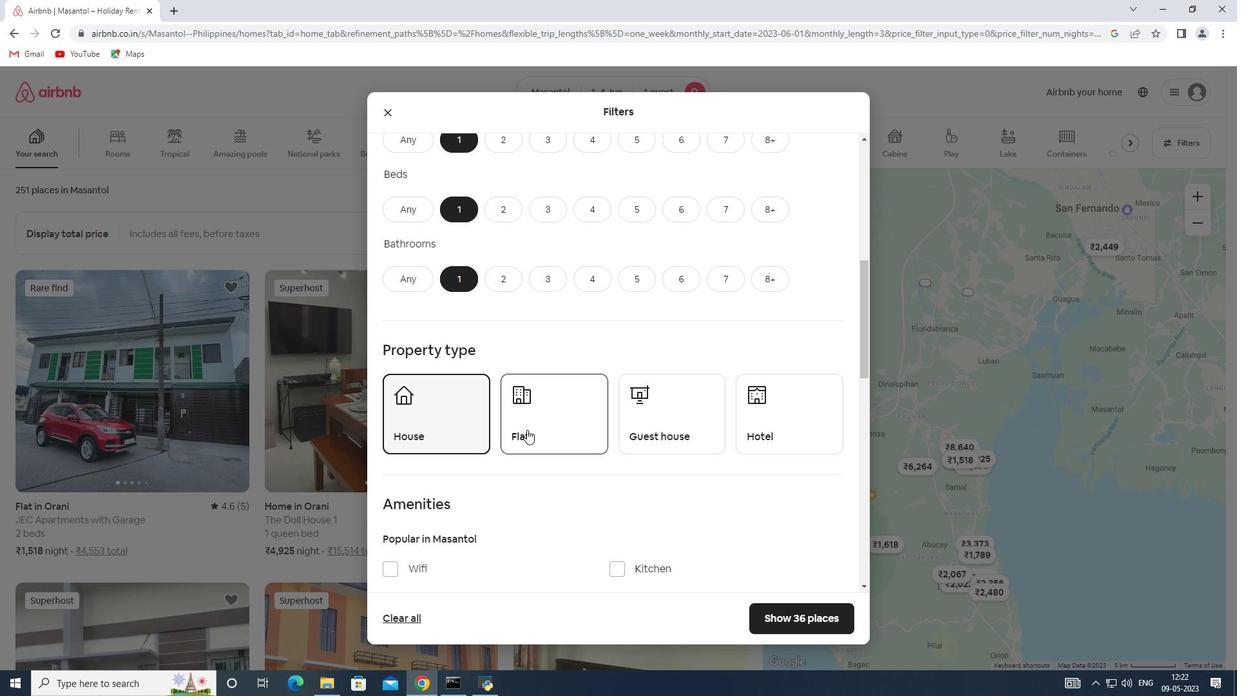 
Action: Mouse pressed left at (530, 429)
Screenshot: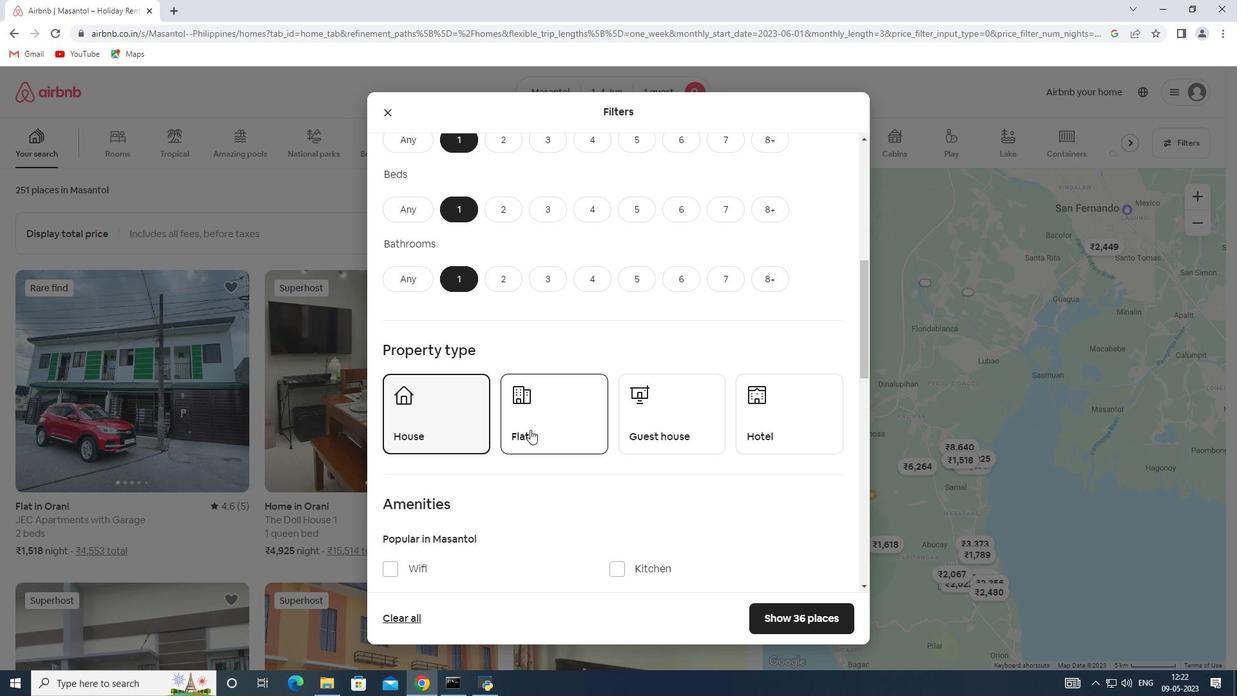 
Action: Mouse moved to (633, 427)
Screenshot: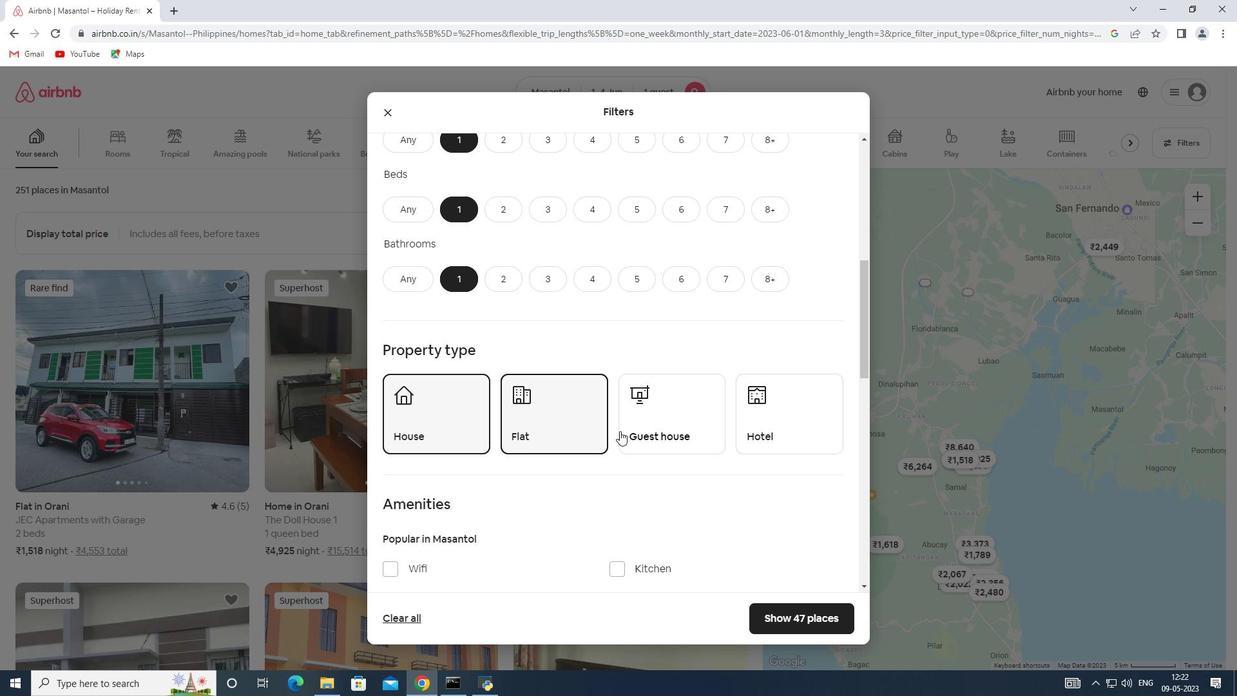 
Action: Mouse pressed left at (633, 427)
Screenshot: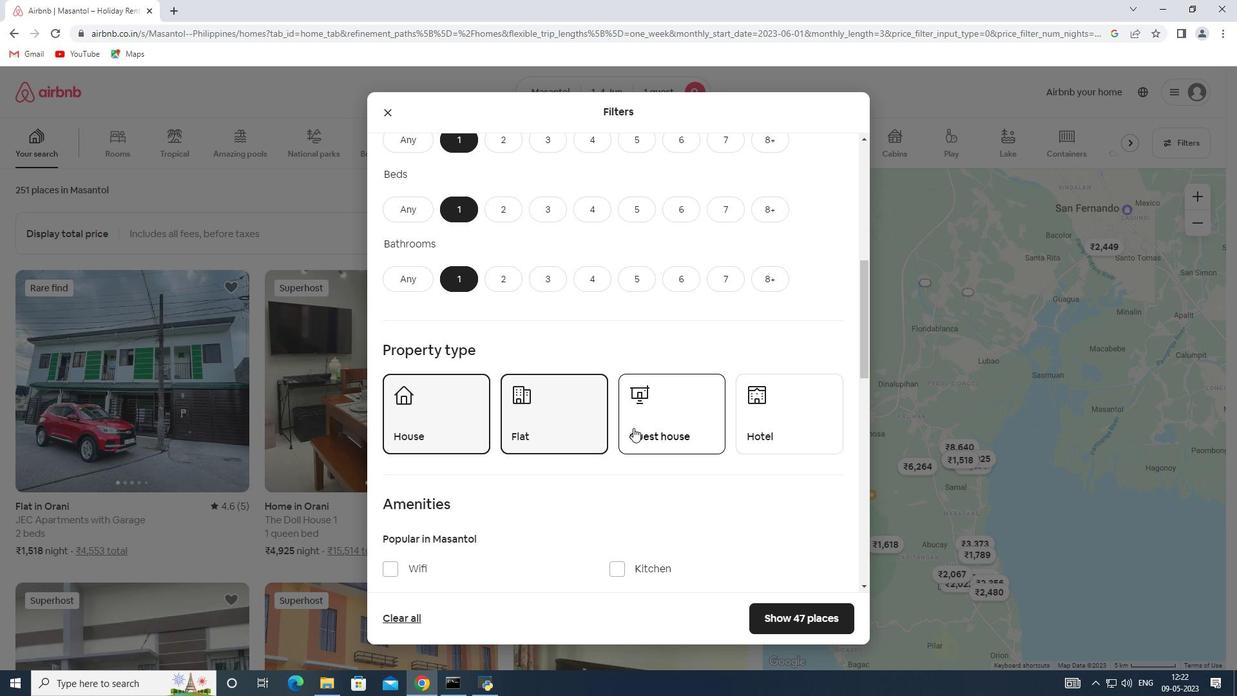 
Action: Mouse moved to (549, 433)
Screenshot: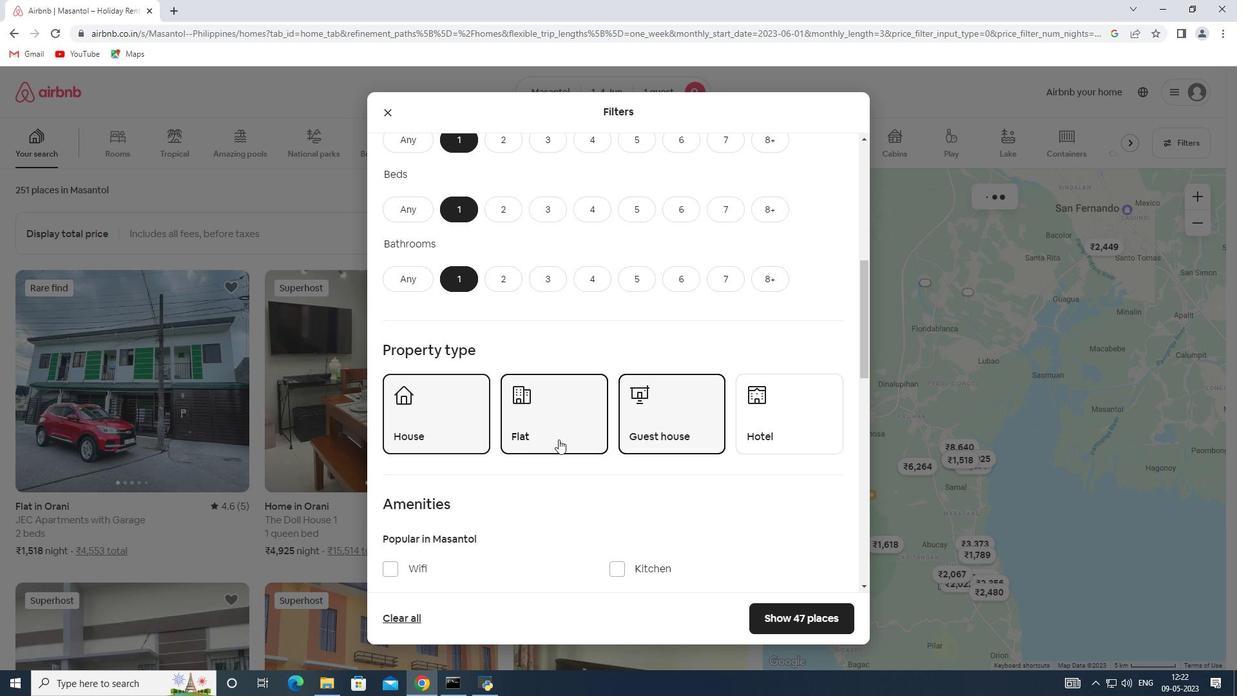 
Action: Mouse scrolled (549, 432) with delta (0, 0)
Screenshot: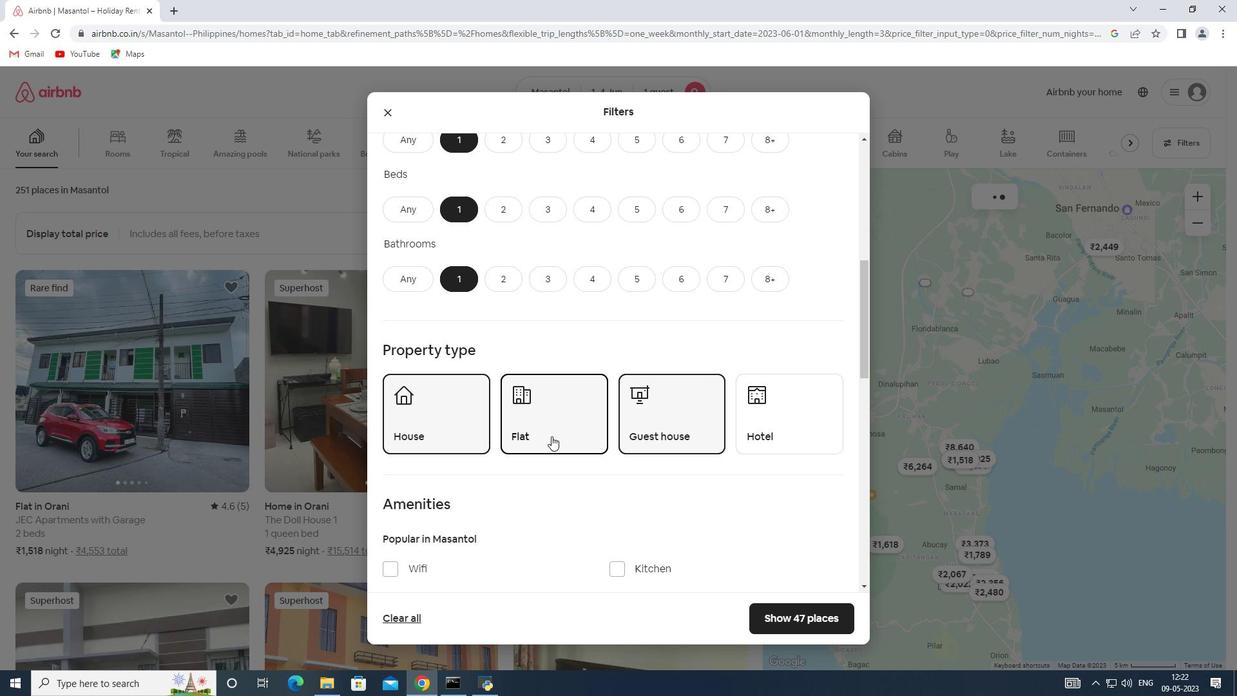 
Action: Mouse scrolled (549, 432) with delta (0, 0)
Screenshot: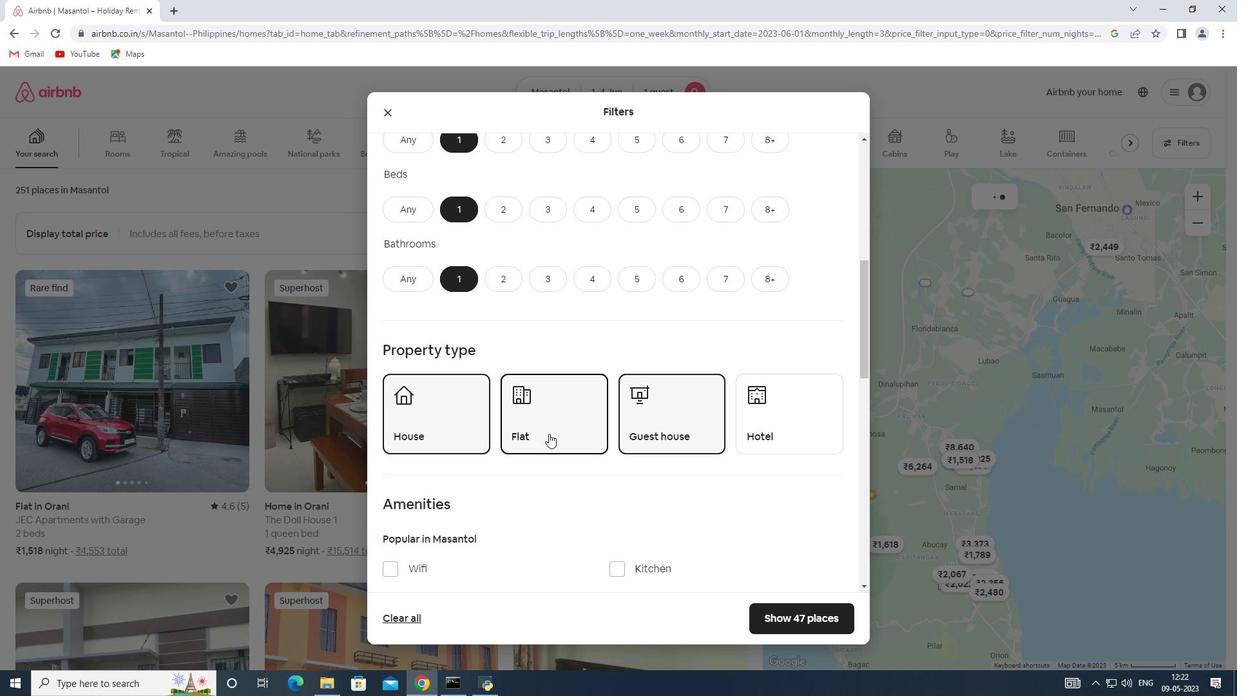 
Action: Mouse moved to (528, 424)
Screenshot: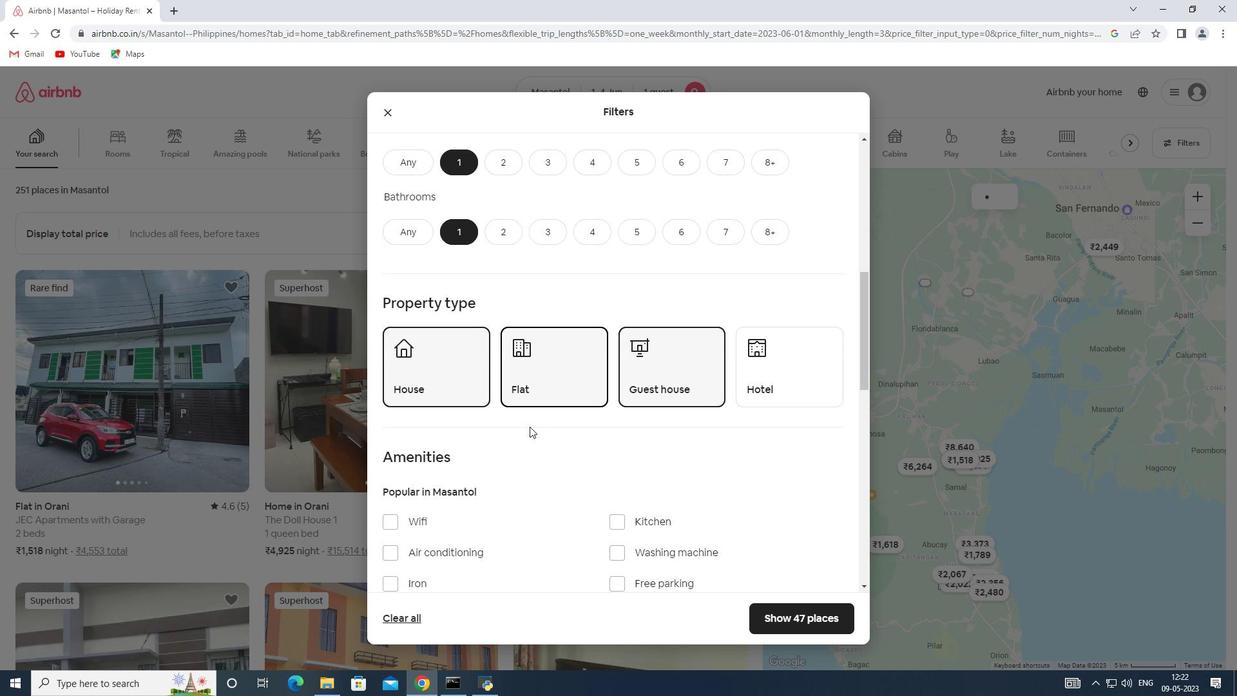 
Action: Mouse scrolled (528, 424) with delta (0, 0)
Screenshot: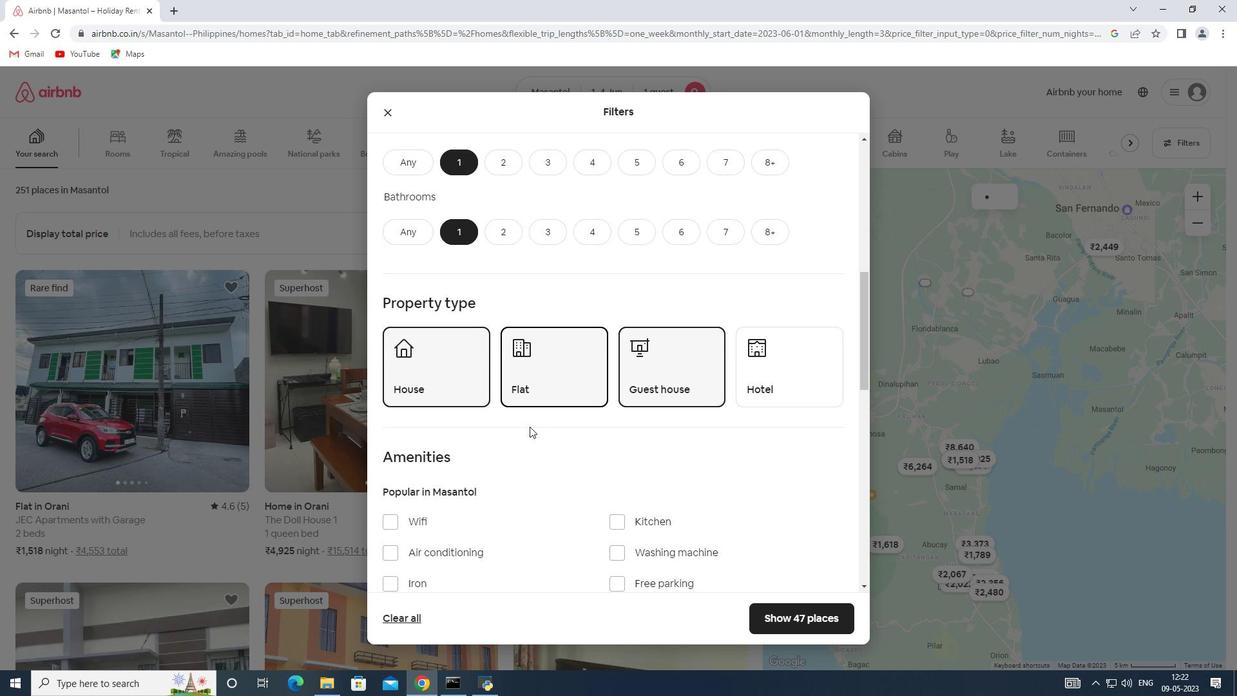 
Action: Mouse moved to (396, 373)
Screenshot: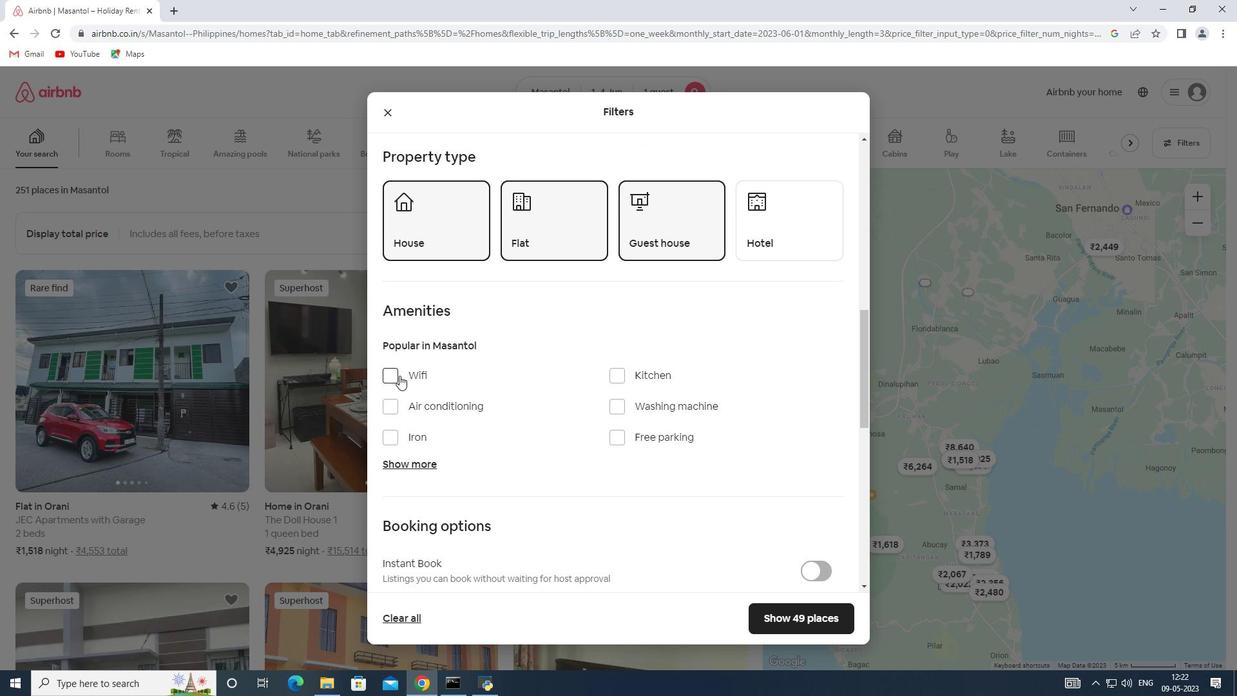
Action: Mouse pressed left at (396, 373)
Screenshot: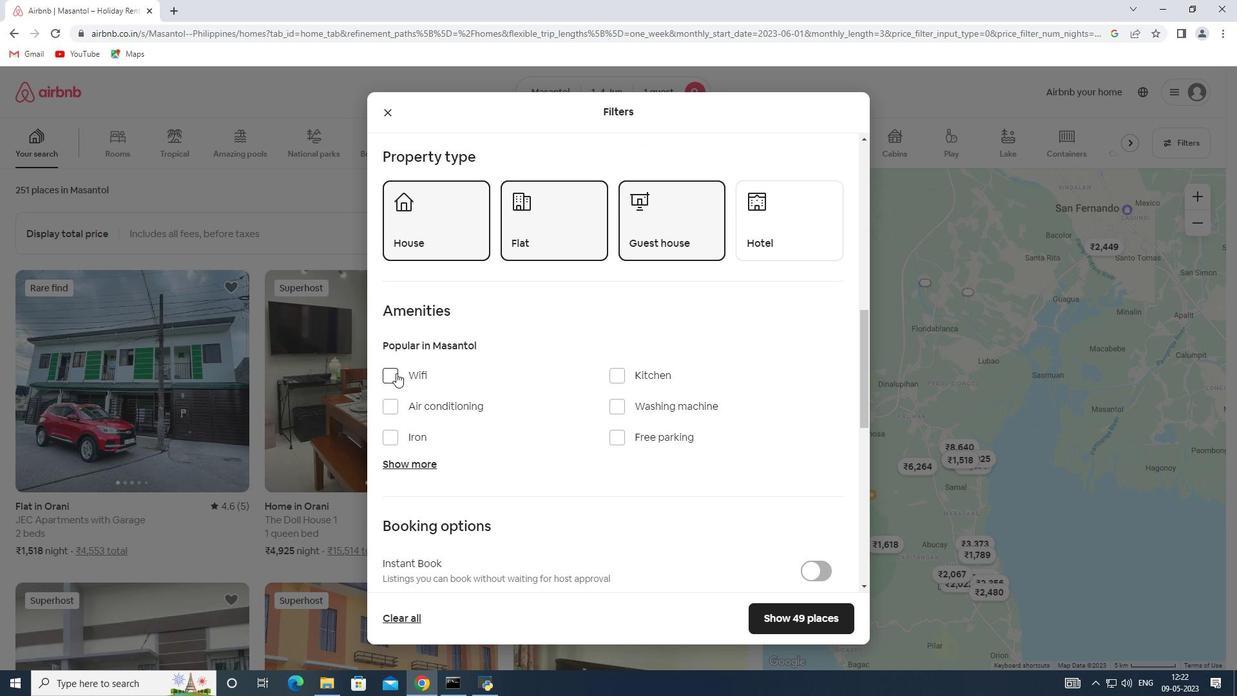 
Action: Mouse moved to (476, 388)
Screenshot: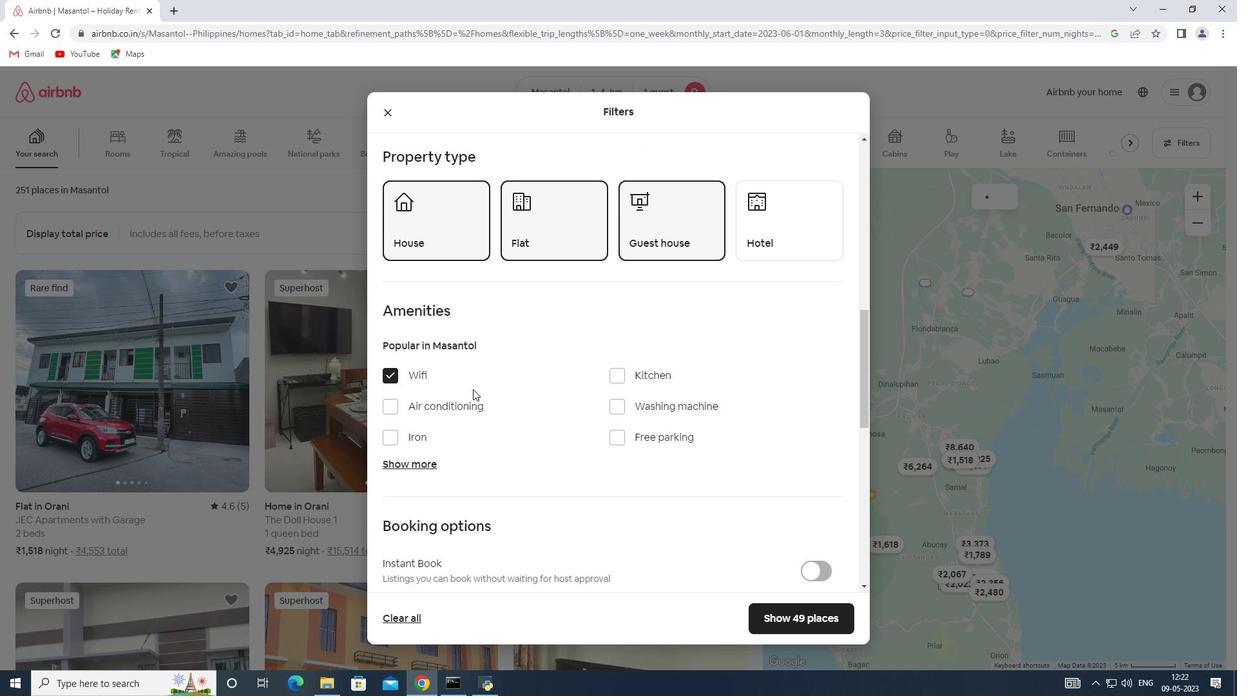 
Action: Mouse scrolled (476, 387) with delta (0, 0)
Screenshot: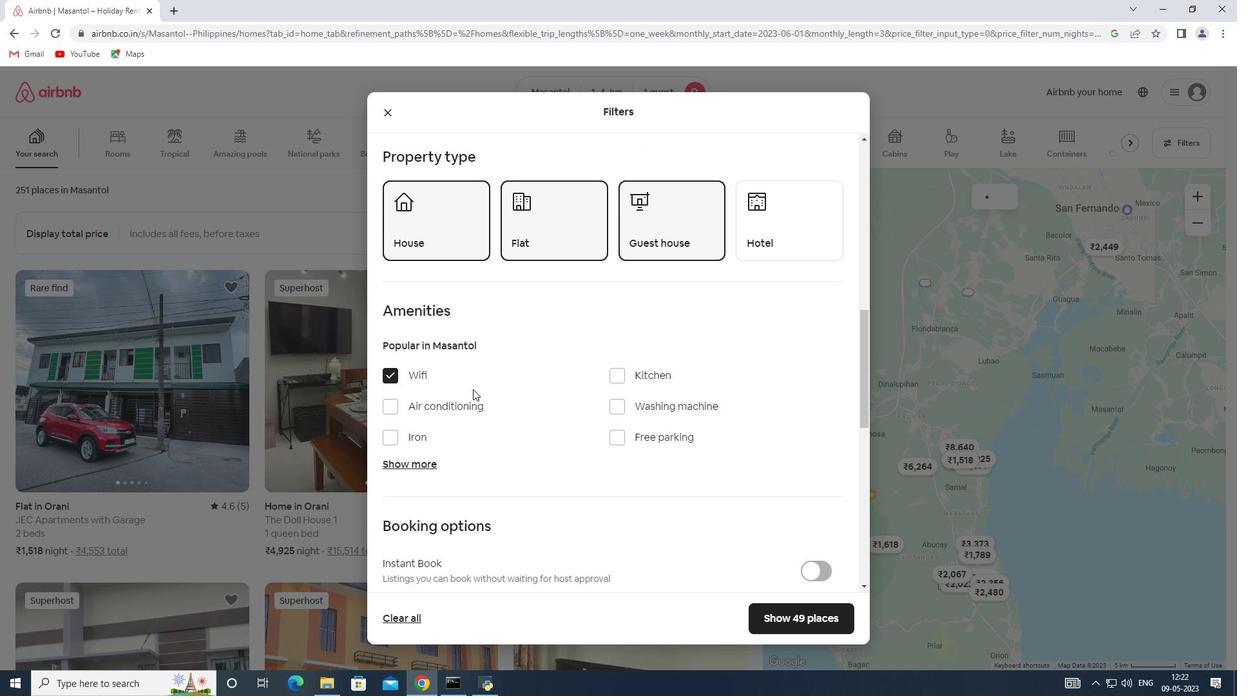 
Action: Mouse scrolled (476, 387) with delta (0, 0)
Screenshot: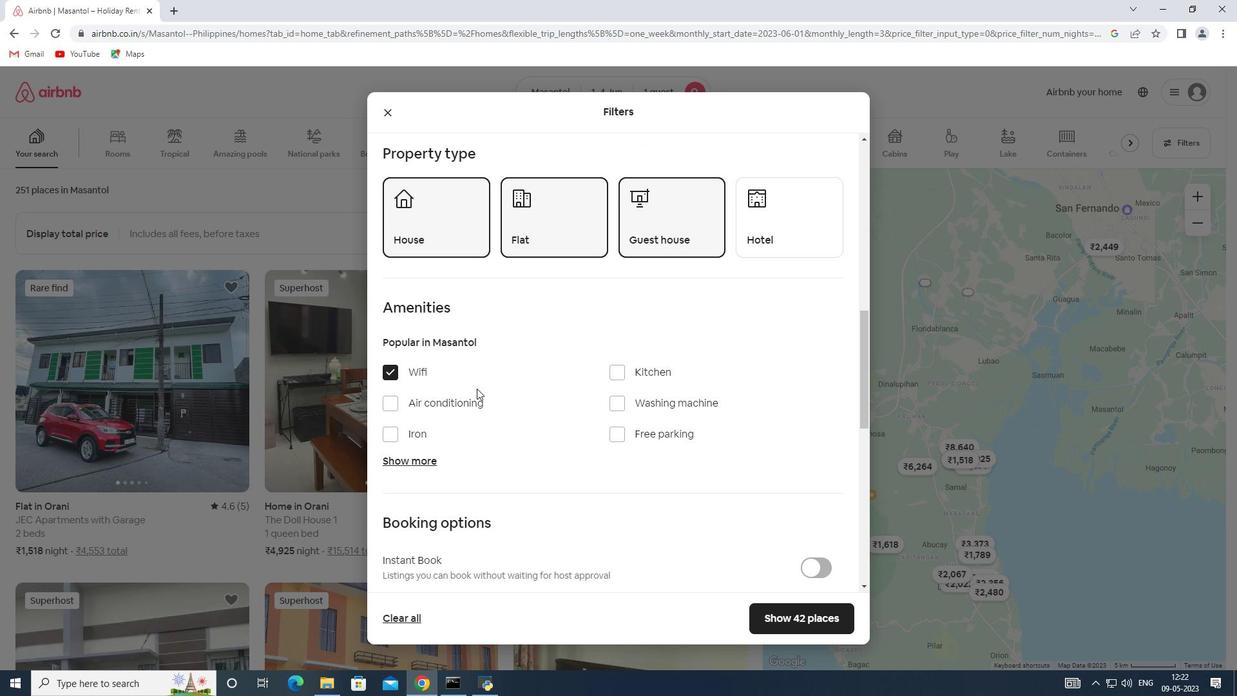 
Action: Mouse scrolled (476, 387) with delta (0, 0)
Screenshot: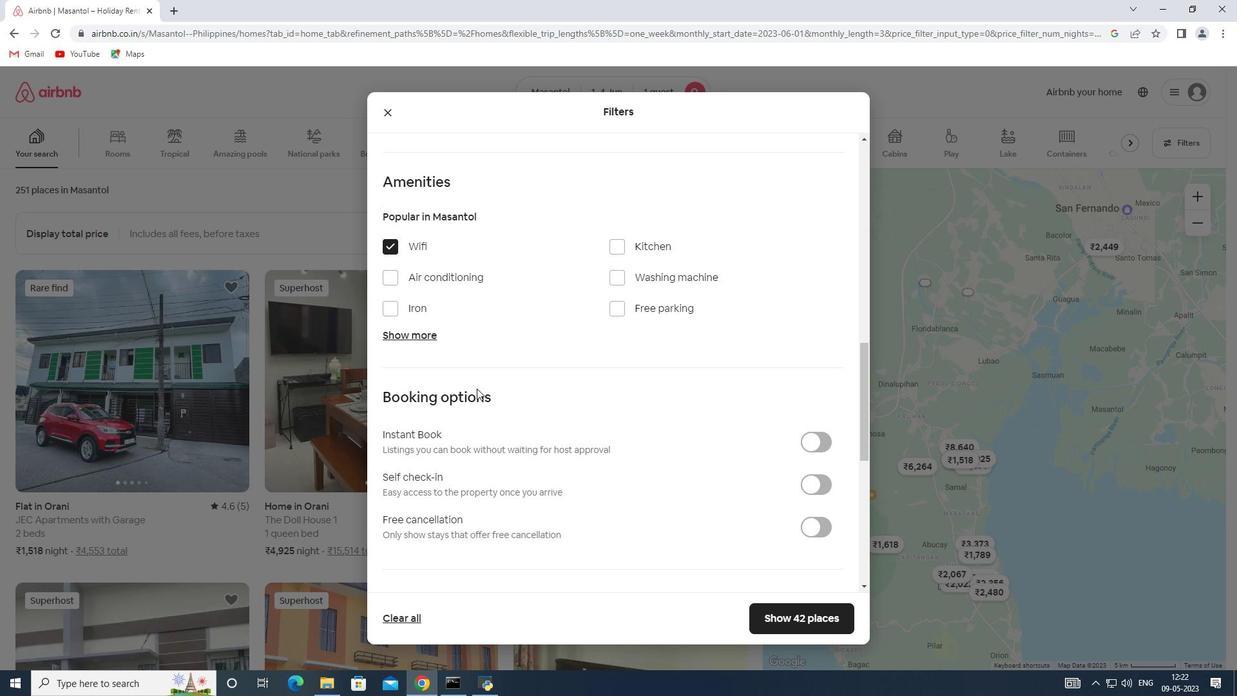
Action: Mouse scrolled (476, 387) with delta (0, 0)
Screenshot: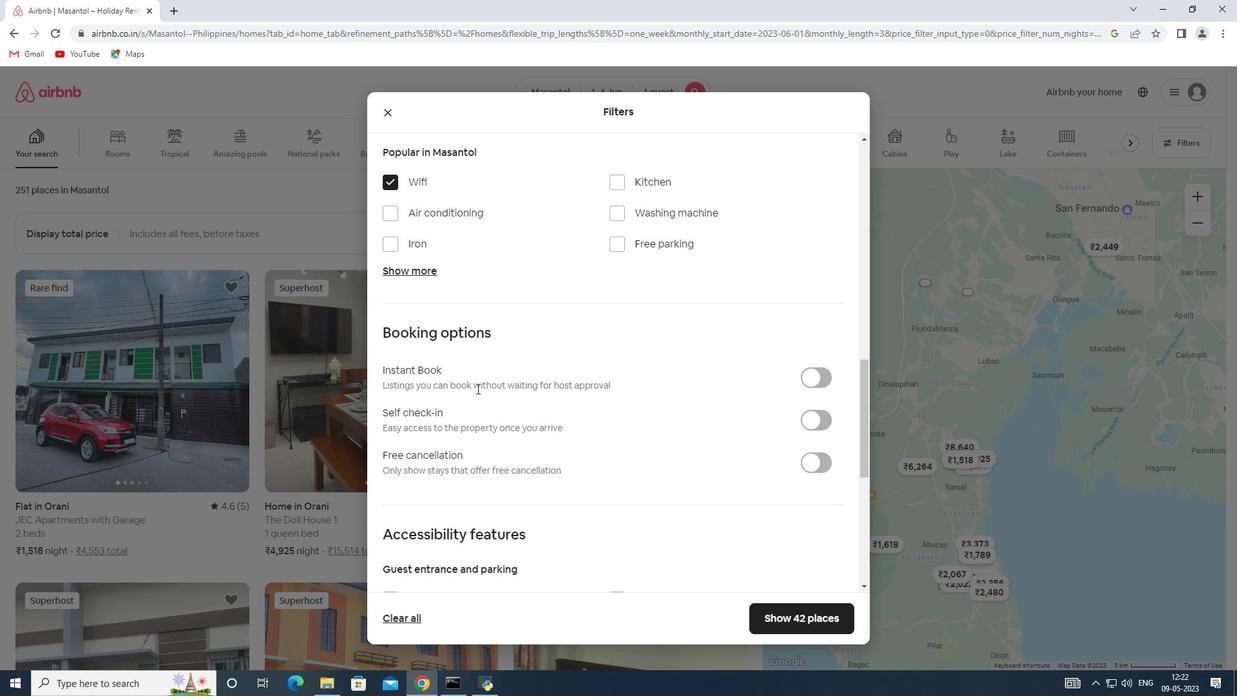 
Action: Mouse moved to (476, 385)
Screenshot: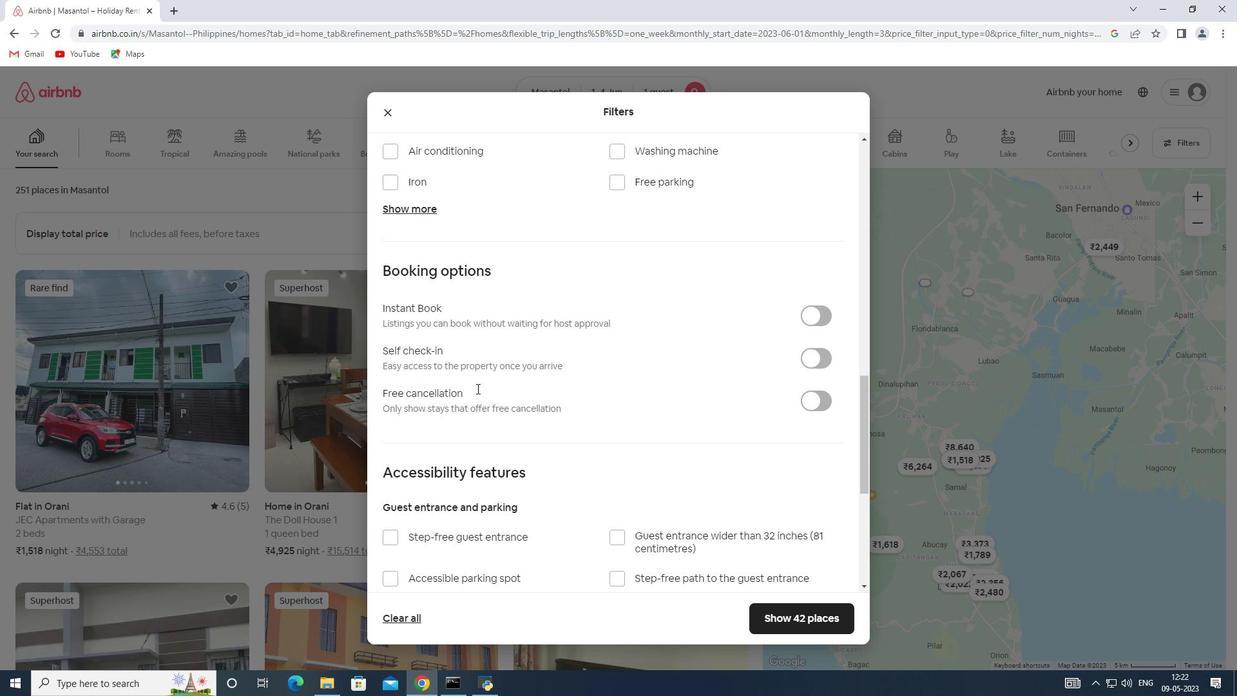 
Action: Mouse scrolled (476, 384) with delta (0, 0)
Screenshot: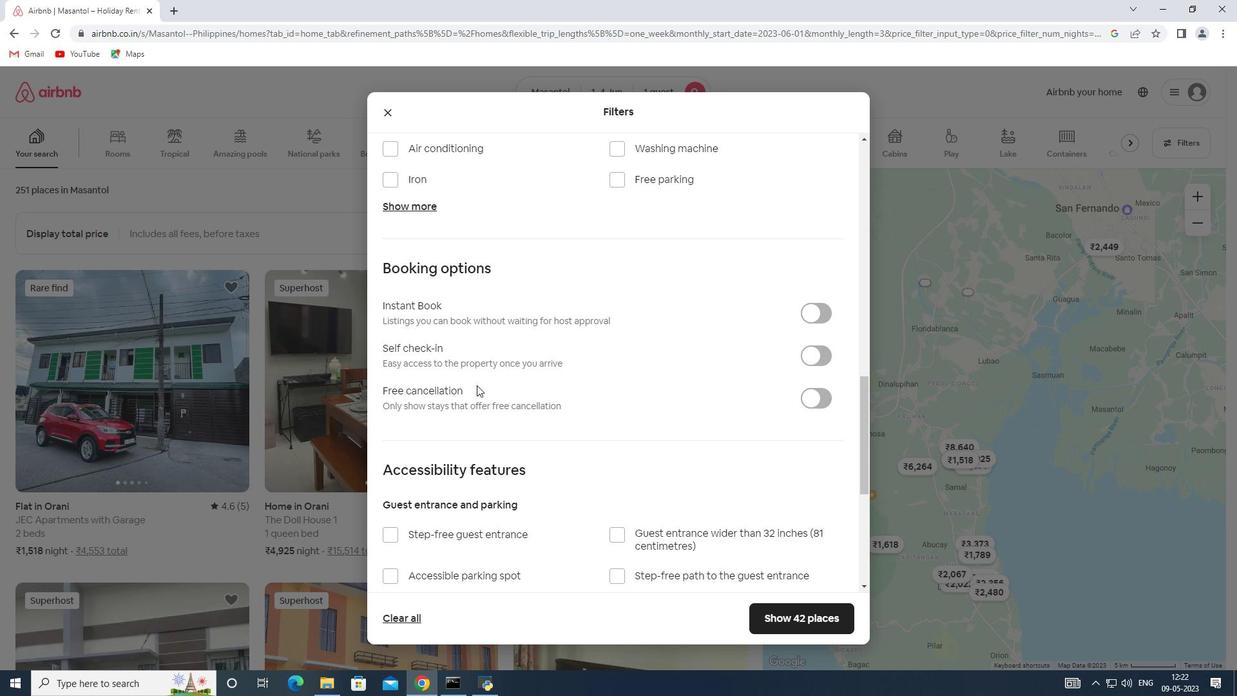 
Action: Mouse scrolled (476, 384) with delta (0, 0)
Screenshot: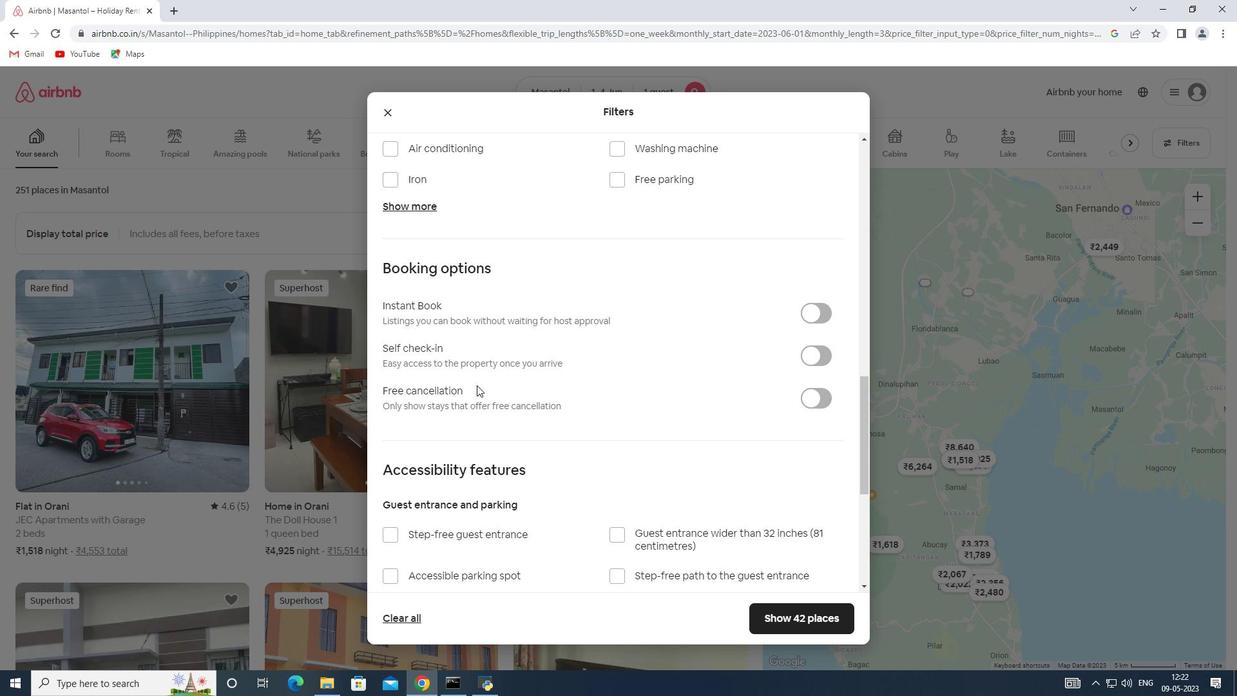 
Action: Mouse moved to (476, 384)
Screenshot: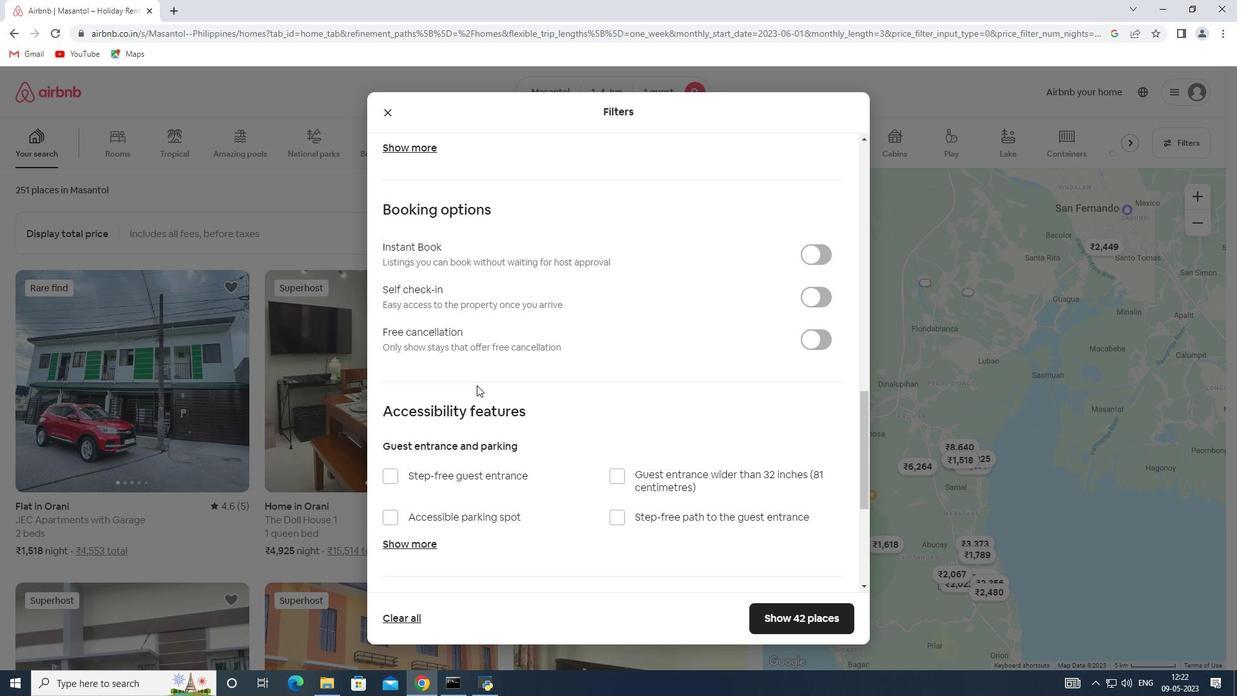 
Action: Mouse scrolled (476, 383) with delta (0, 0)
Screenshot: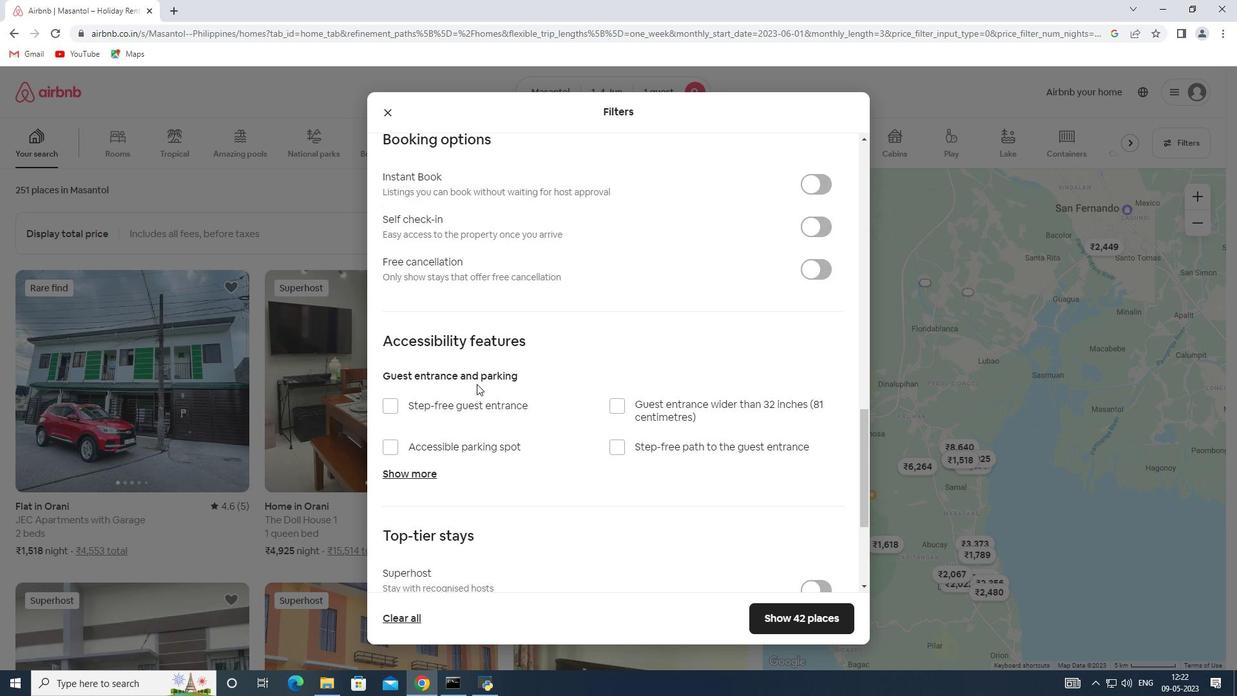 
Action: Mouse moved to (730, 302)
Screenshot: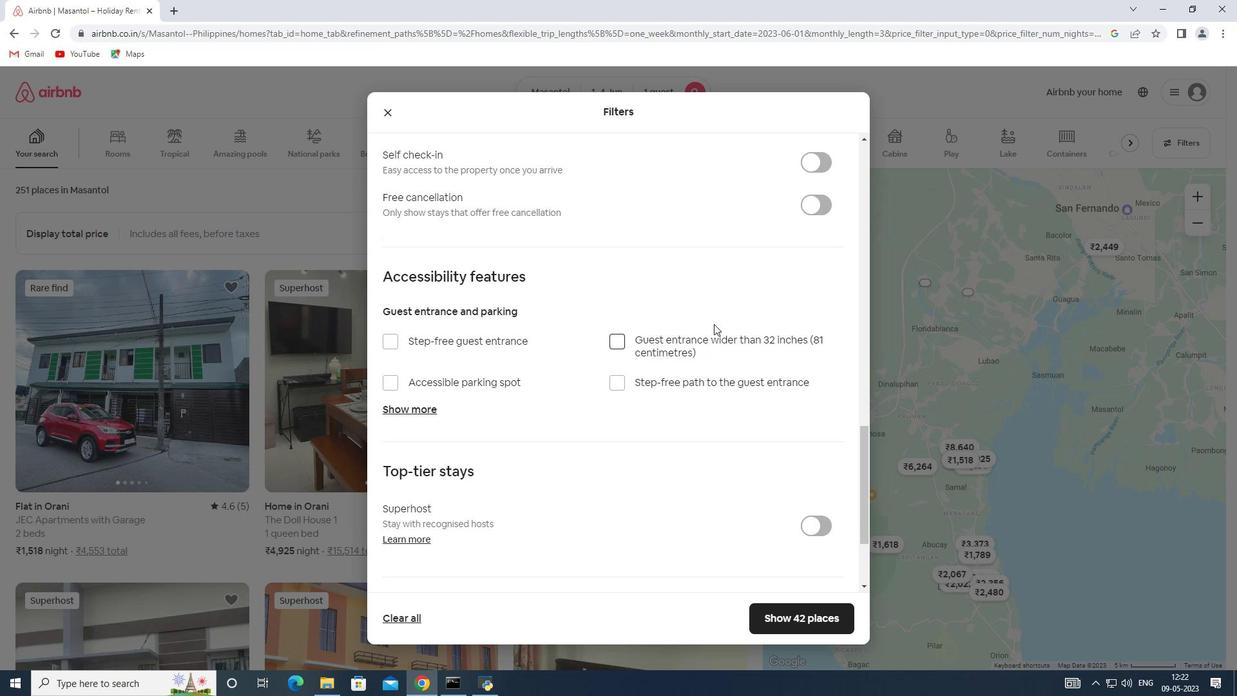 
Action: Mouse scrolled (730, 302) with delta (0, 0)
Screenshot: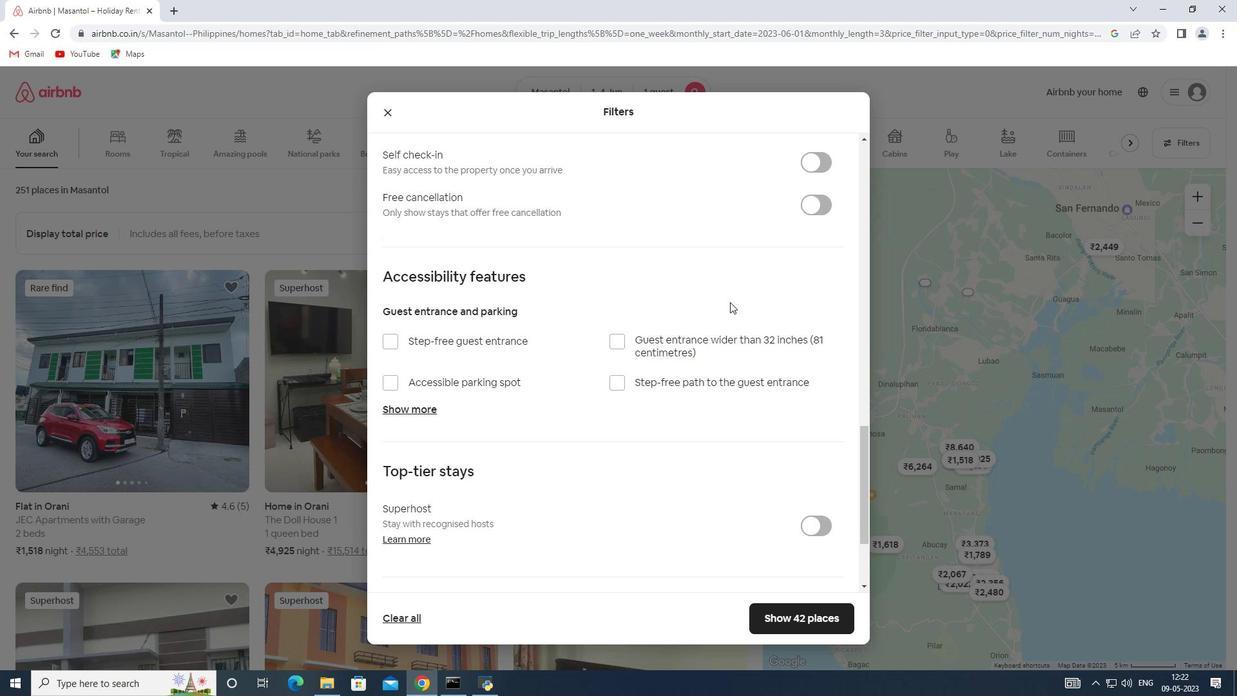
Action: Mouse moved to (808, 224)
Screenshot: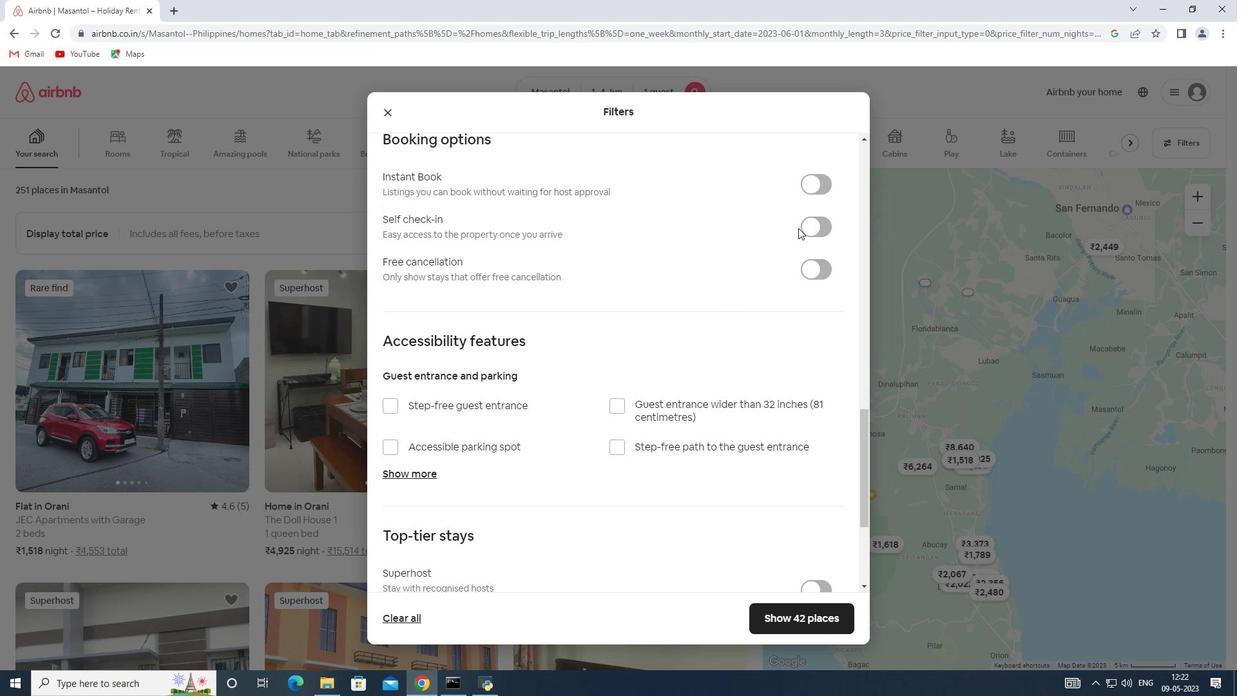 
Action: Mouse pressed left at (808, 224)
Screenshot: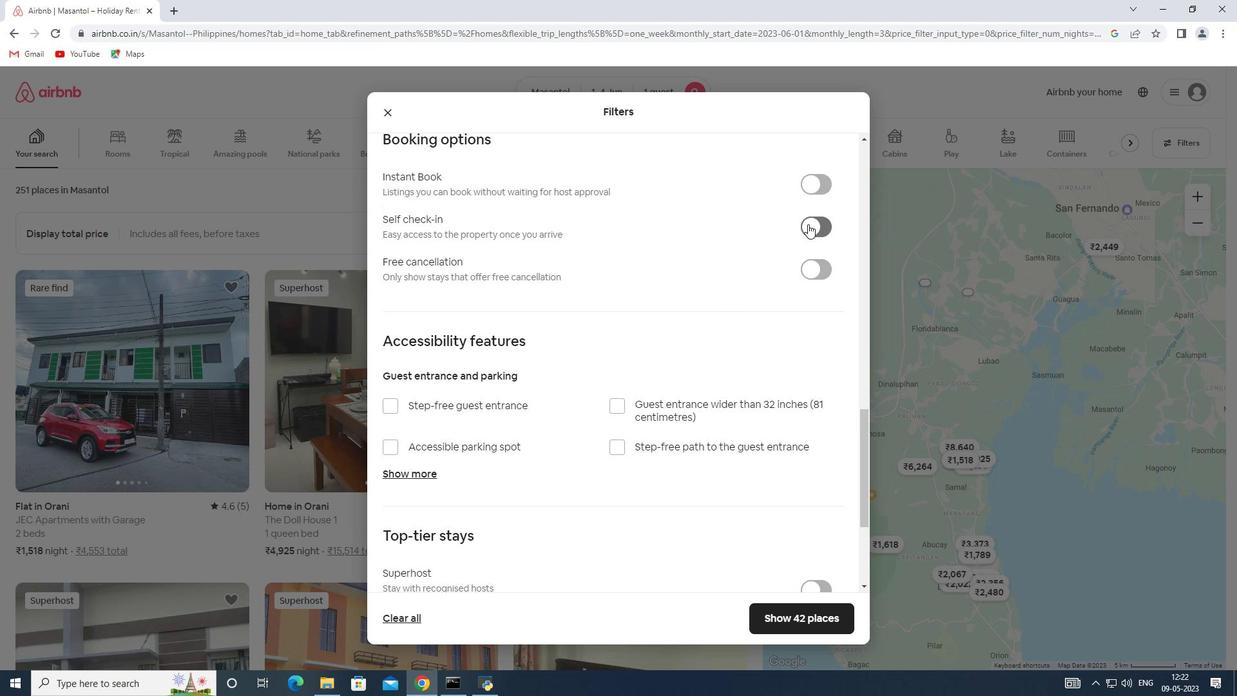 
Action: Mouse moved to (445, 322)
Screenshot: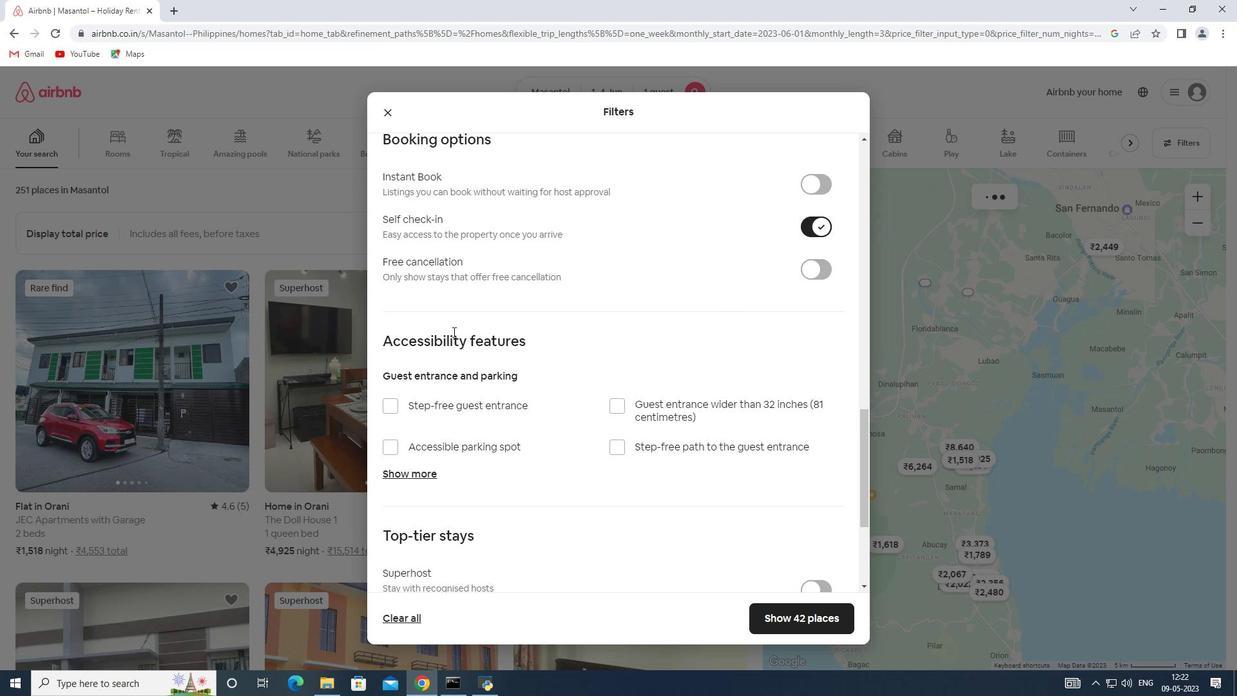 
Action: Mouse scrolled (445, 322) with delta (0, 0)
Screenshot: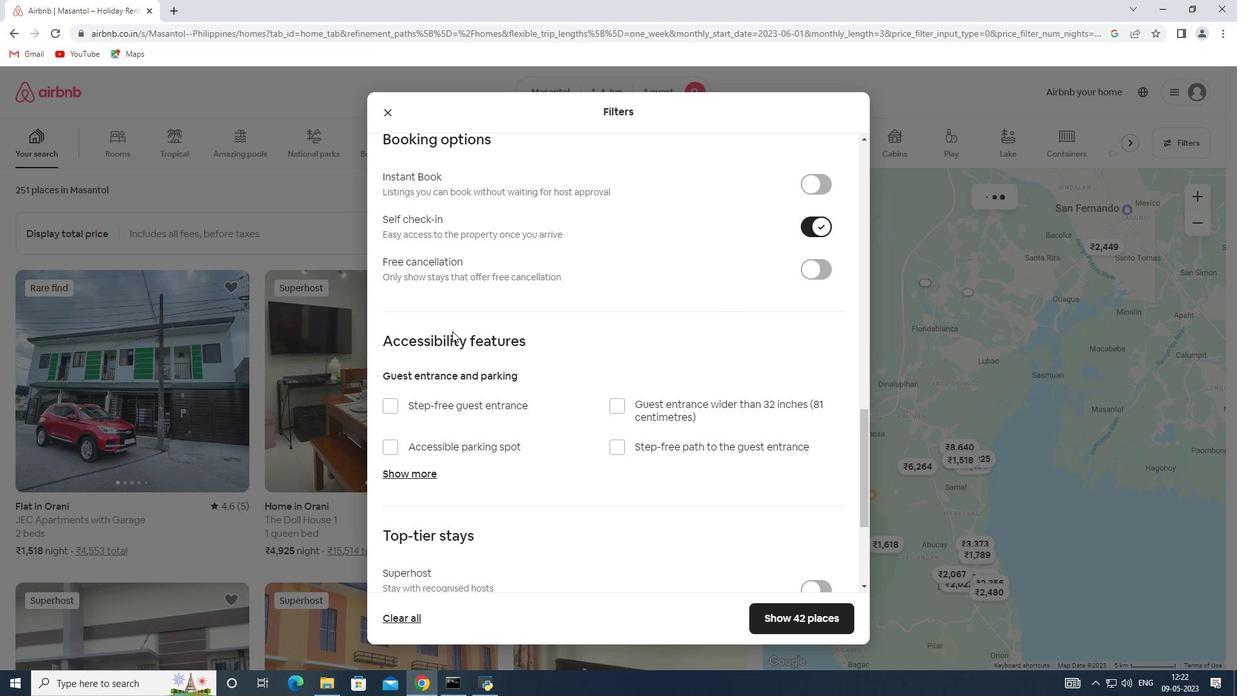 
Action: Mouse scrolled (445, 322) with delta (0, 0)
Screenshot: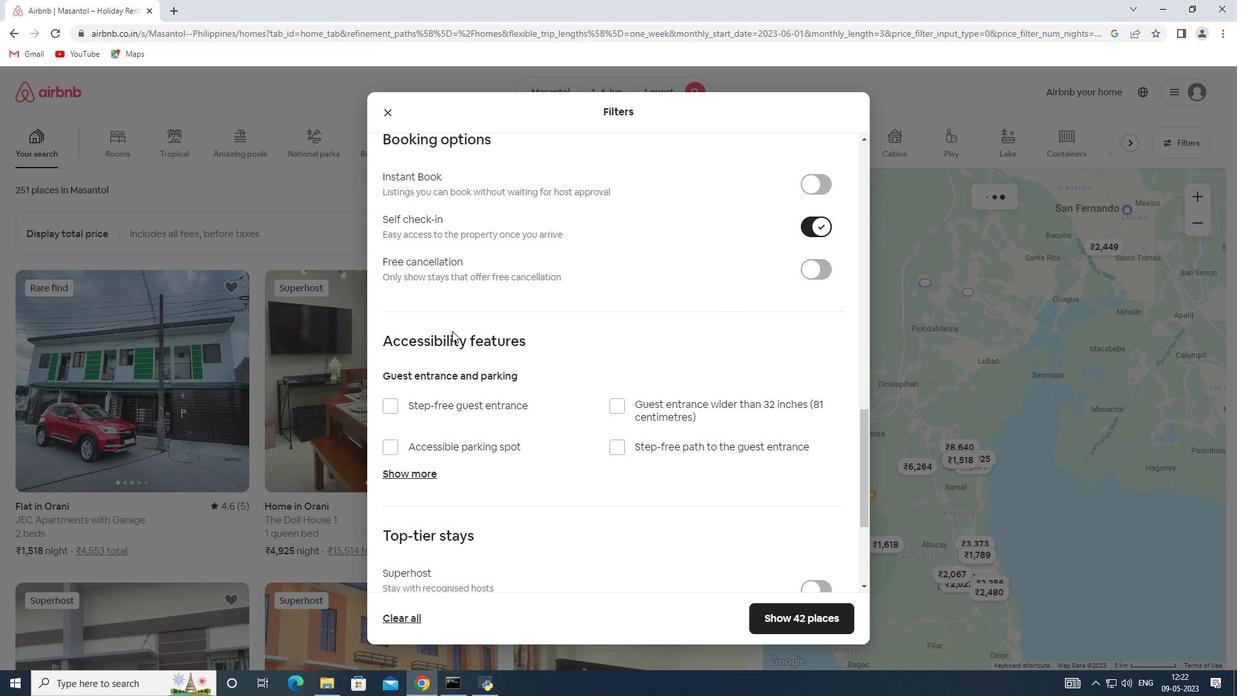 
Action: Mouse moved to (406, 322)
Screenshot: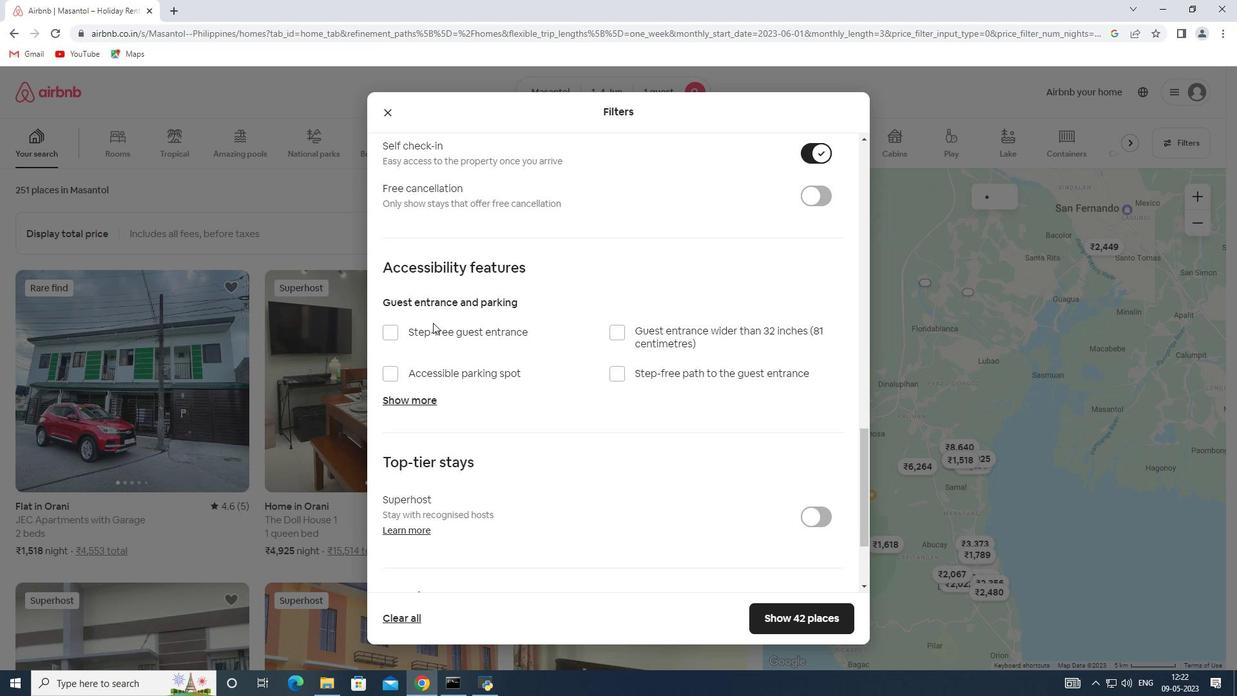 
Action: Mouse scrolled (406, 322) with delta (0, 0)
Screenshot: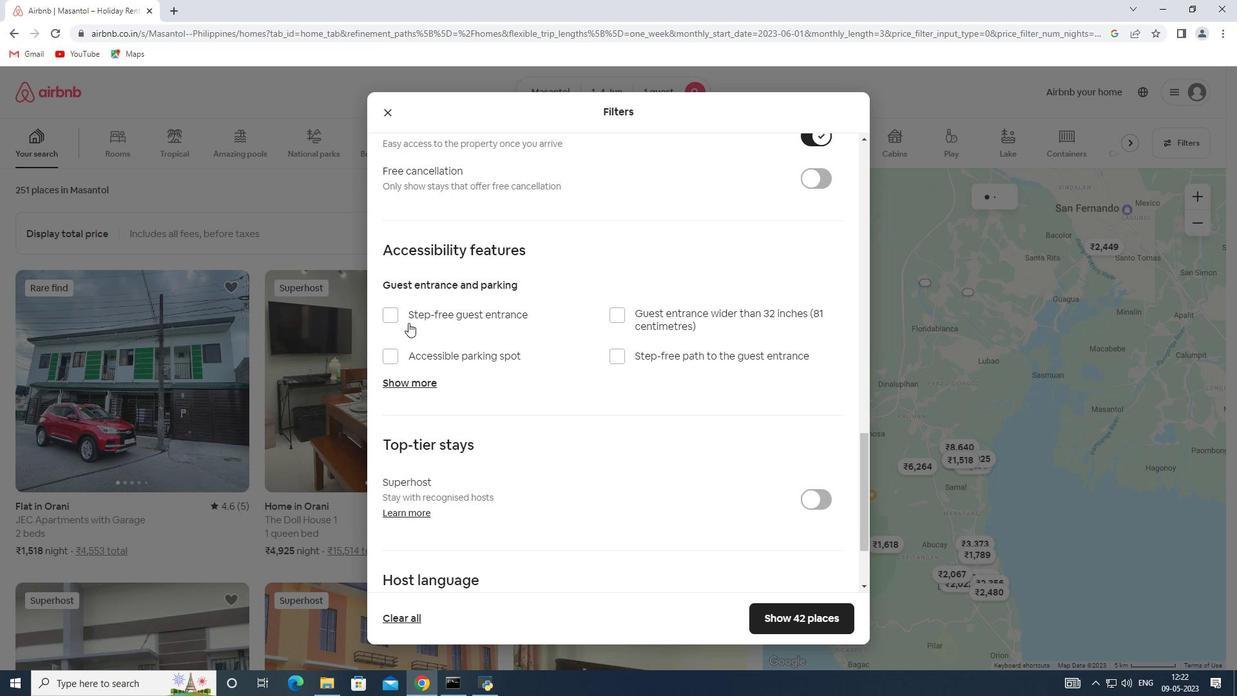 
Action: Mouse scrolled (406, 322) with delta (0, 0)
Screenshot: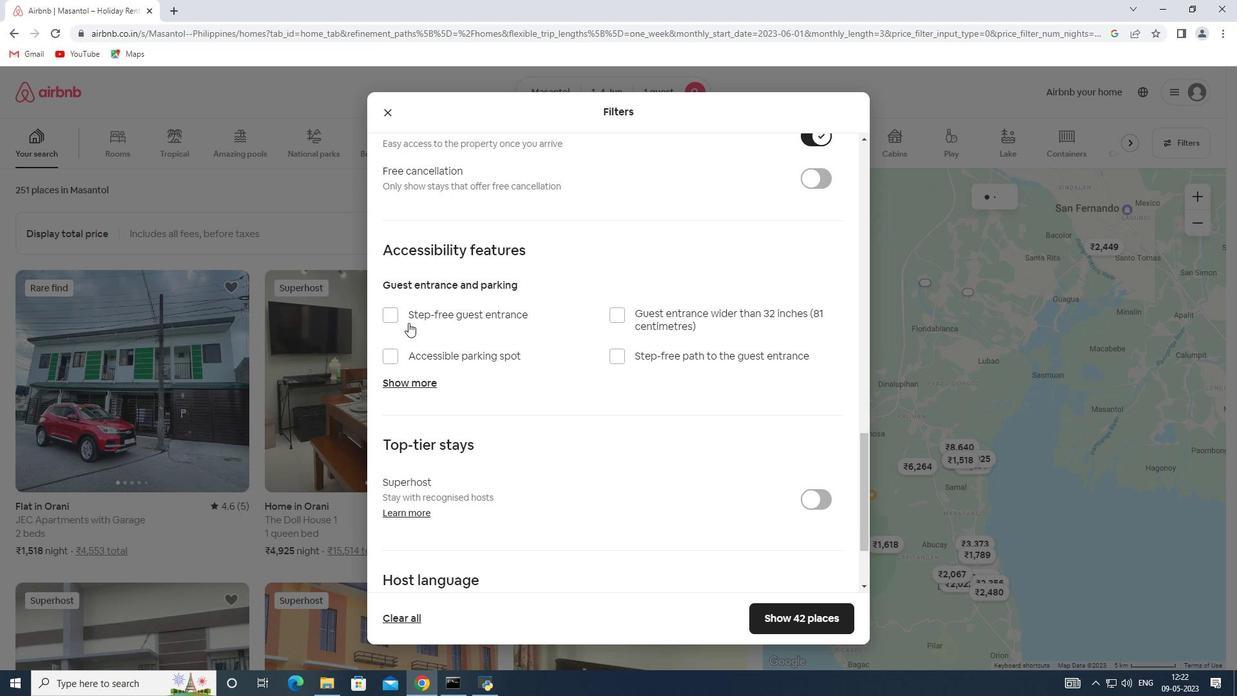 
Action: Mouse scrolled (406, 322) with delta (0, 0)
Screenshot: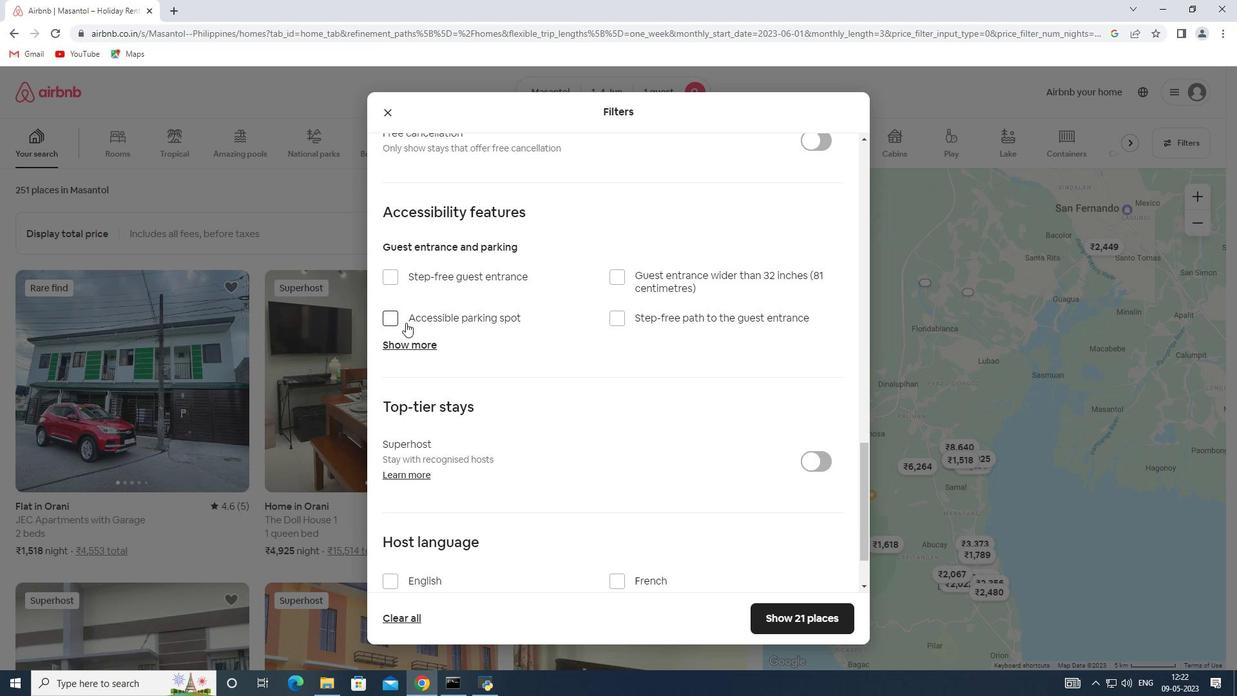 
Action: Mouse moved to (388, 498)
Screenshot: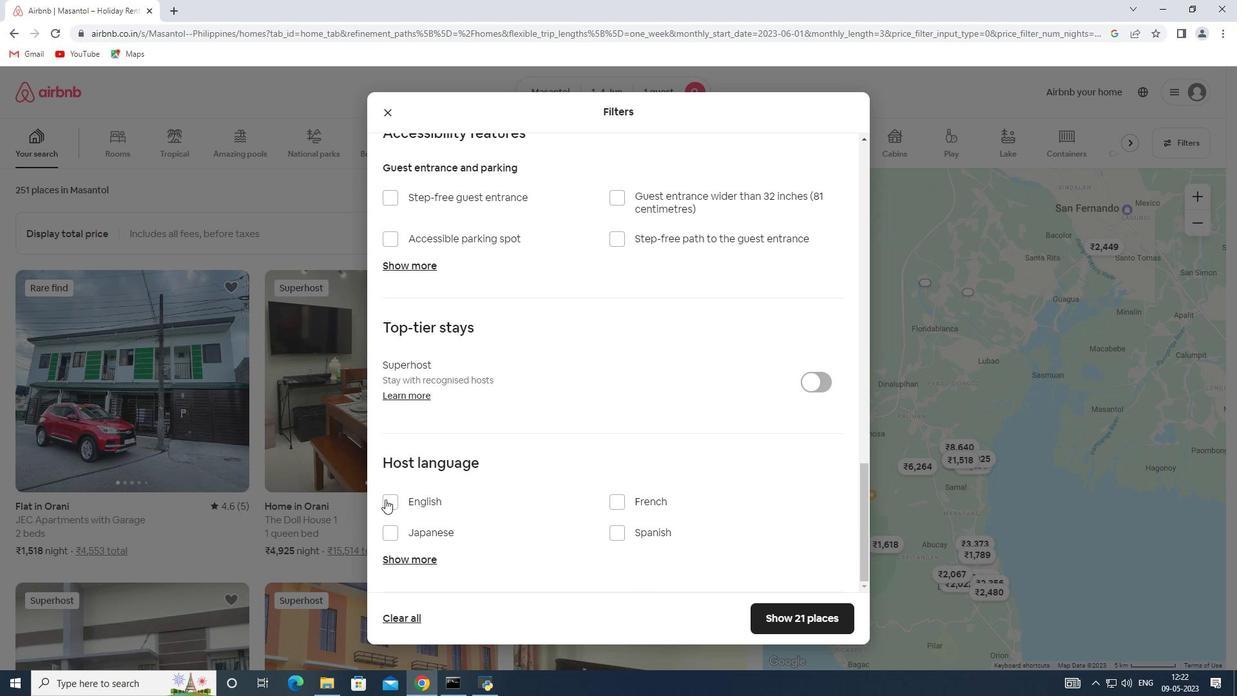 
Action: Mouse pressed left at (388, 498)
Screenshot: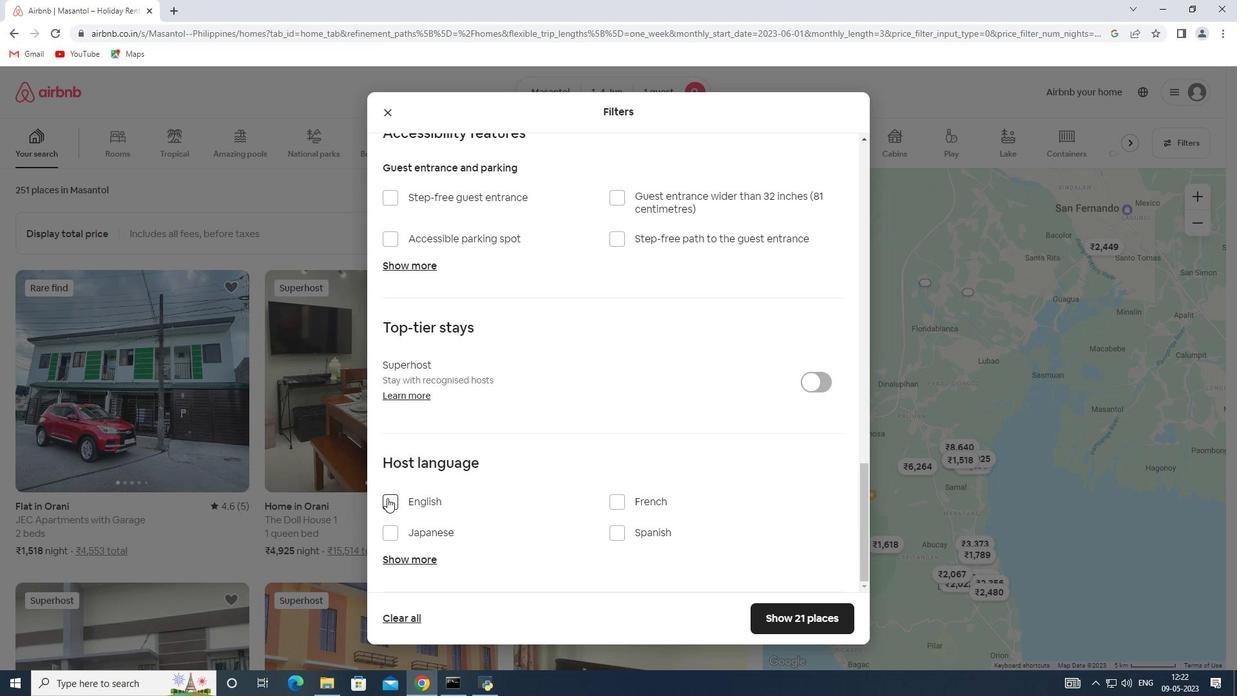 
Action: Mouse moved to (785, 616)
Screenshot: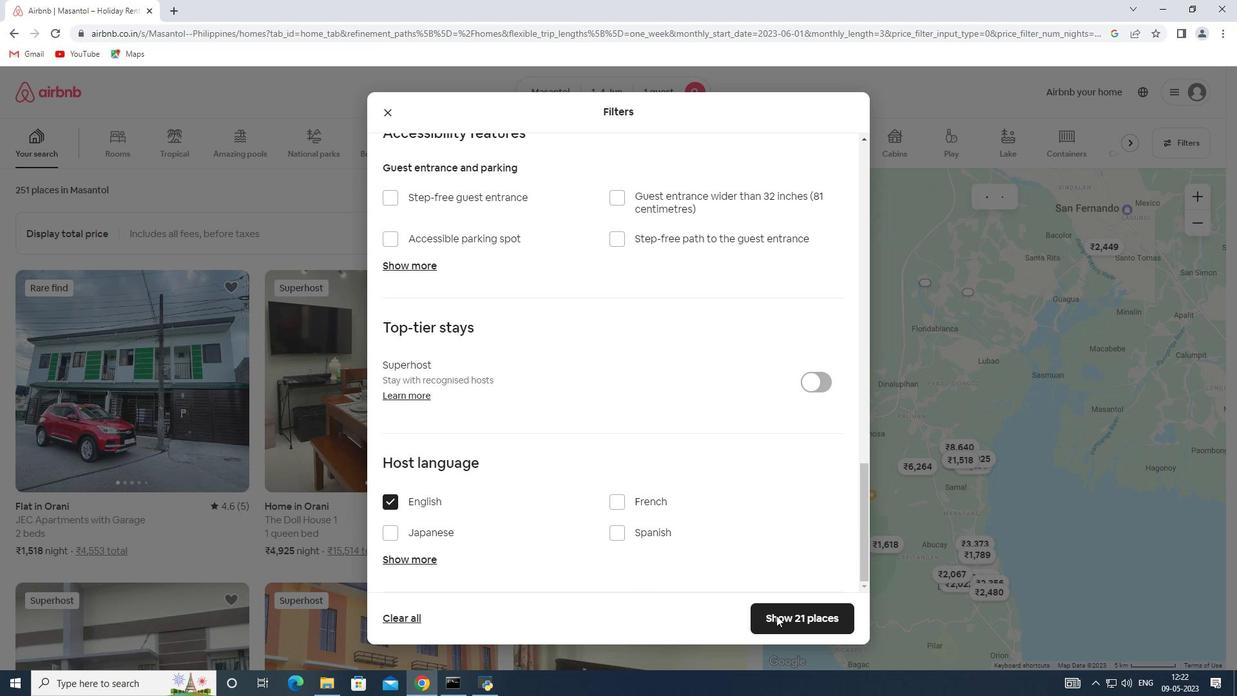 
Action: Mouse pressed left at (785, 616)
Screenshot: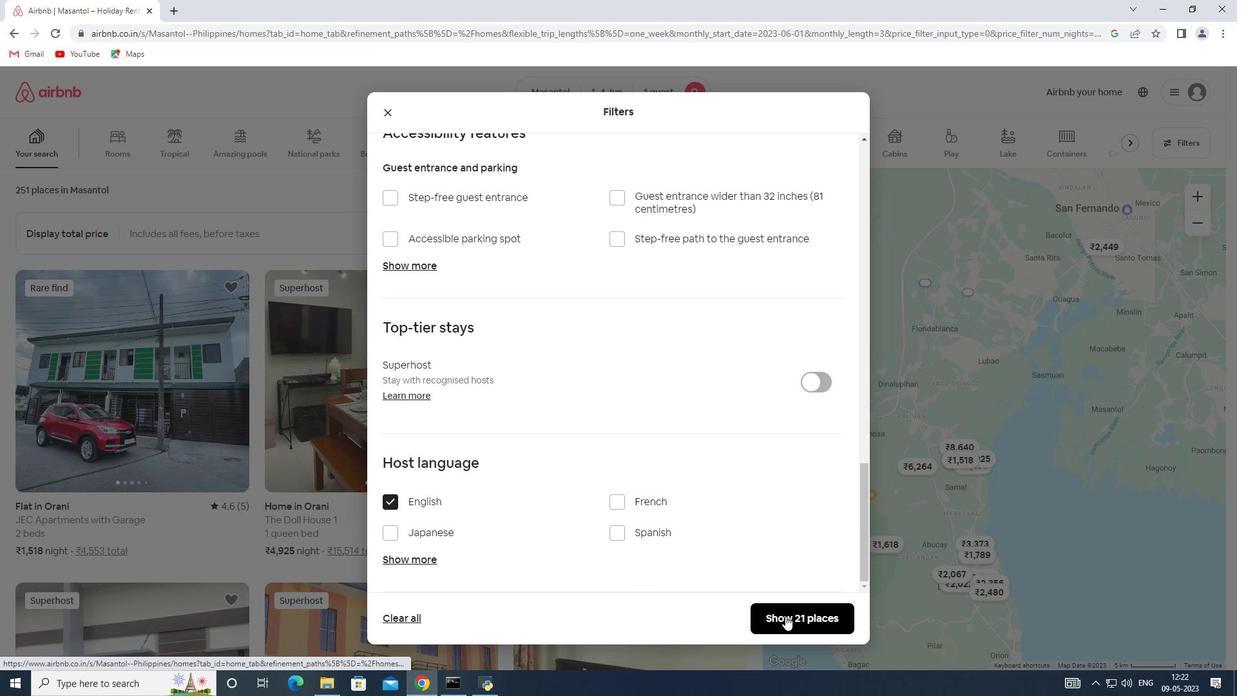 
Action: Mouse moved to (786, 616)
Screenshot: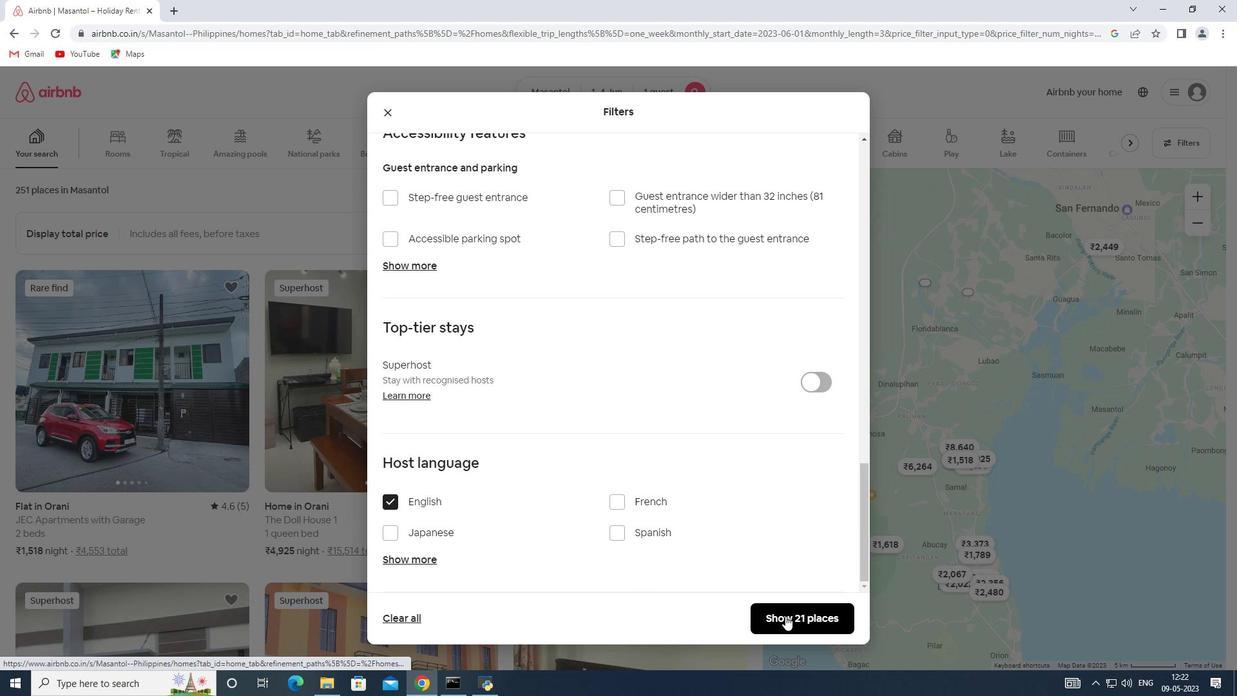 
